 Task: Add an event with the title Webinar: Content Marketing Strategies for Lead Generation and Engagement, date '2024/03/20', time 8:00 AM to 10:00 AMand add a description: This session encourages active participation and engagement from all attendees. After each presentation, there will be a brief discussion where participants can share their observations, ask questions, and exchange tips and techniques. The collaborative environment allows for a rich learning experience, as participants can learn from one another's strengths and challenges.Select event color  Sage . Add location for the event as: 987 Royal Palace of Madrid, Spain, logged in from the account softage.5@softage.netand send the event invitation to softage.4@softage.net and softage.6@softage.net. Set a reminder for the event Every weekday(Monday to Friday)
Action: Mouse moved to (643, 119)
Screenshot: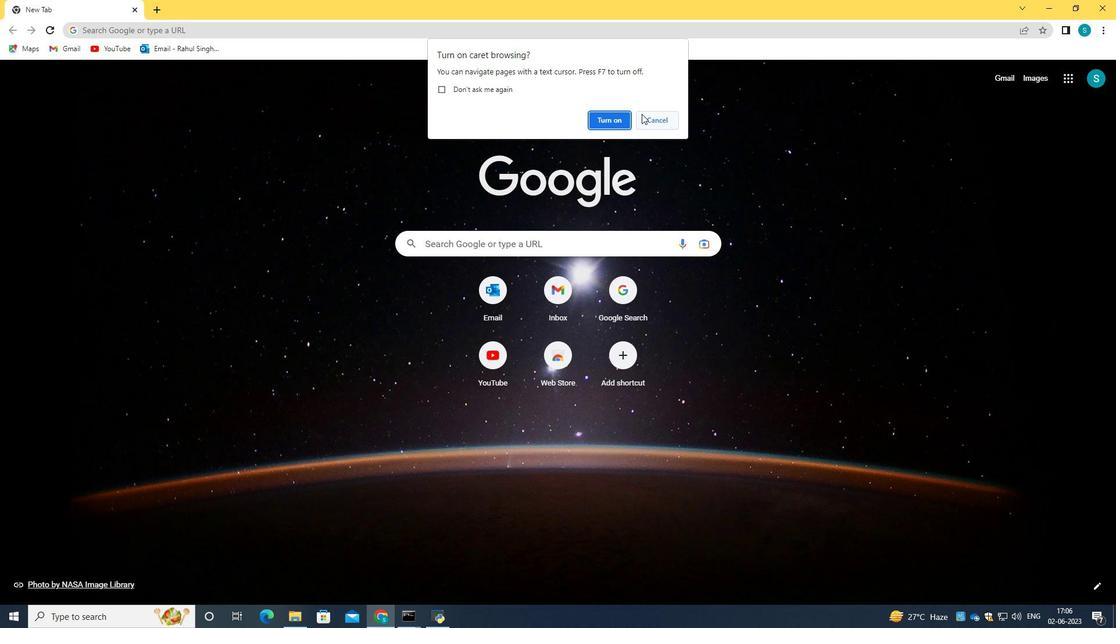 
Action: Mouse pressed left at (643, 119)
Screenshot: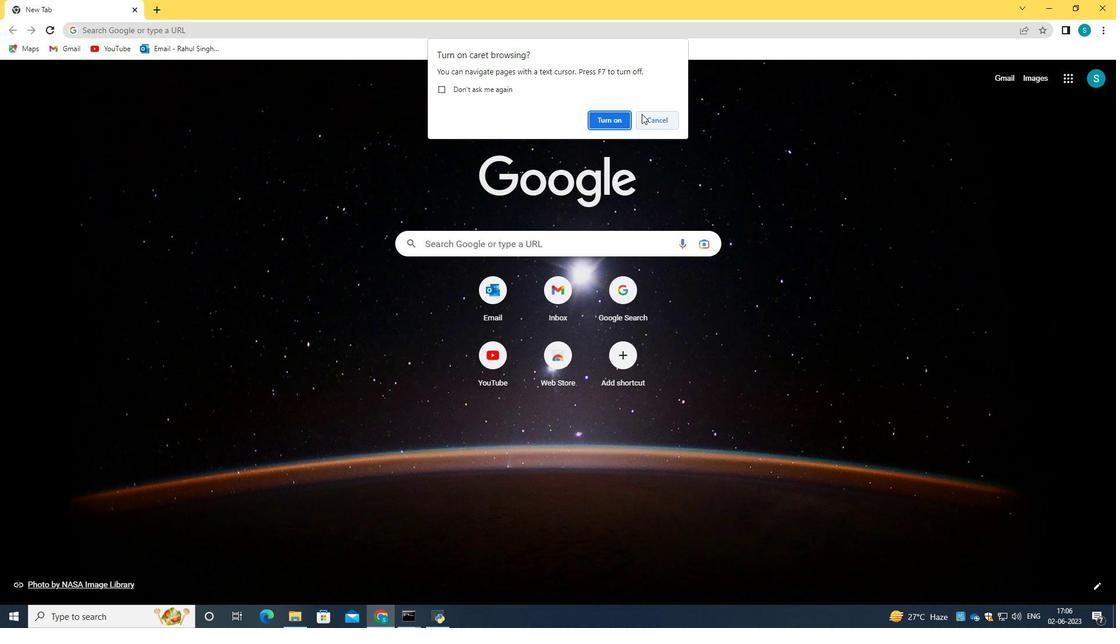 
Action: Mouse moved to (1071, 78)
Screenshot: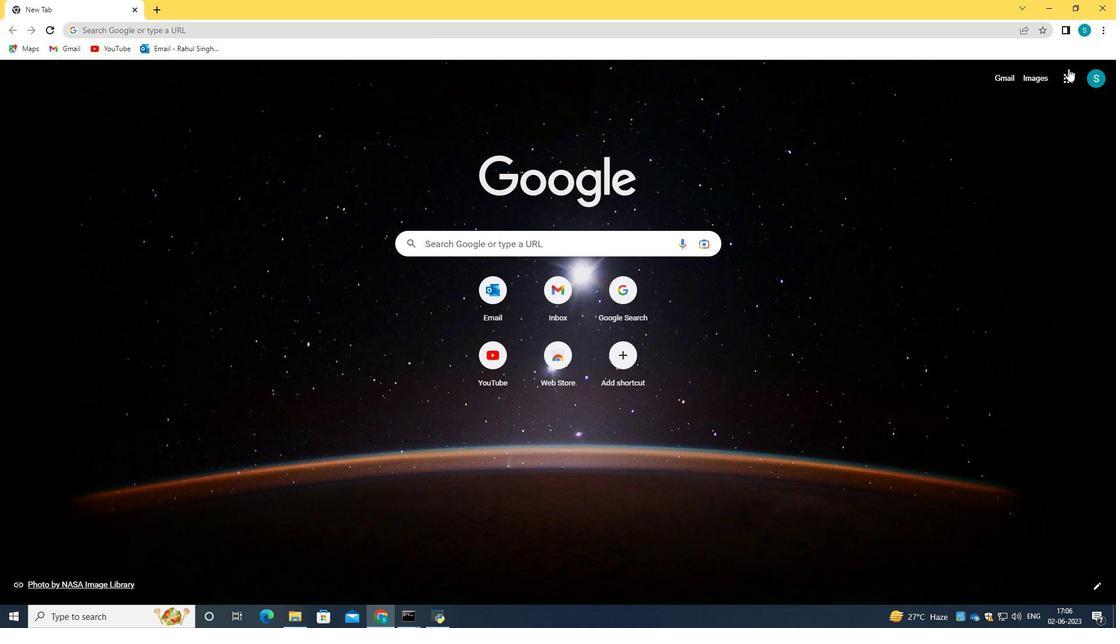 
Action: Mouse pressed left at (1071, 78)
Screenshot: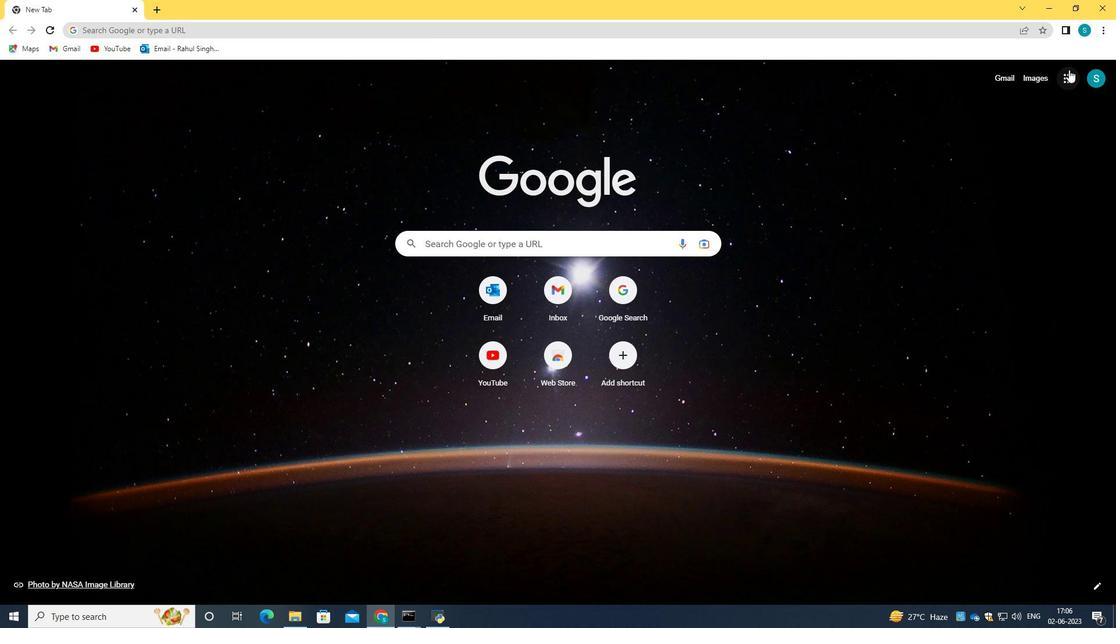 
Action: Mouse moved to (972, 229)
Screenshot: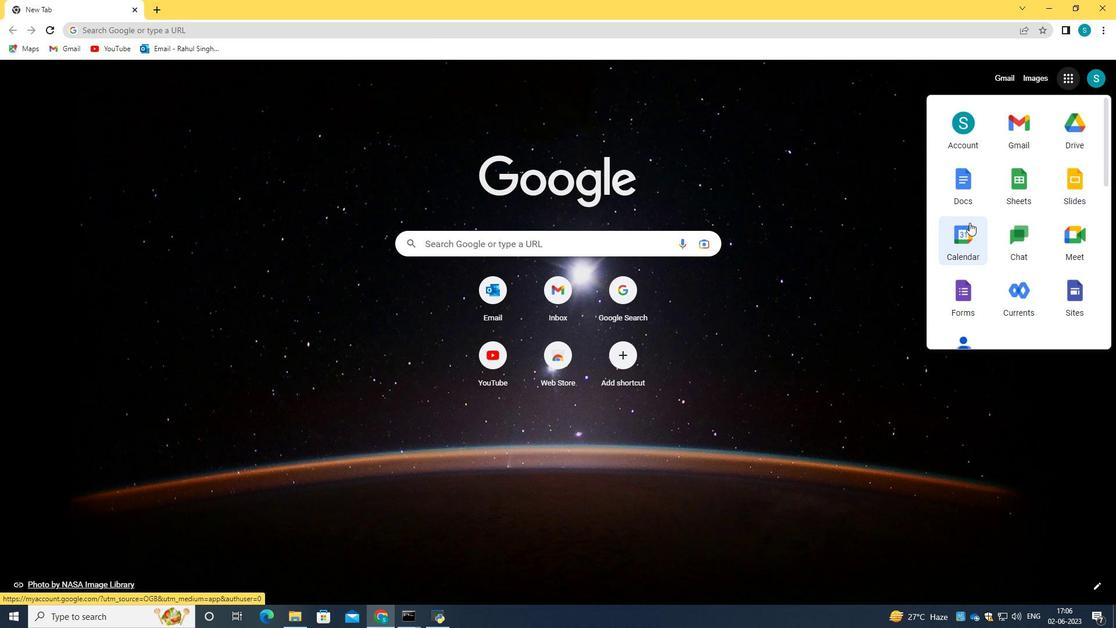 
Action: Mouse pressed left at (972, 229)
Screenshot: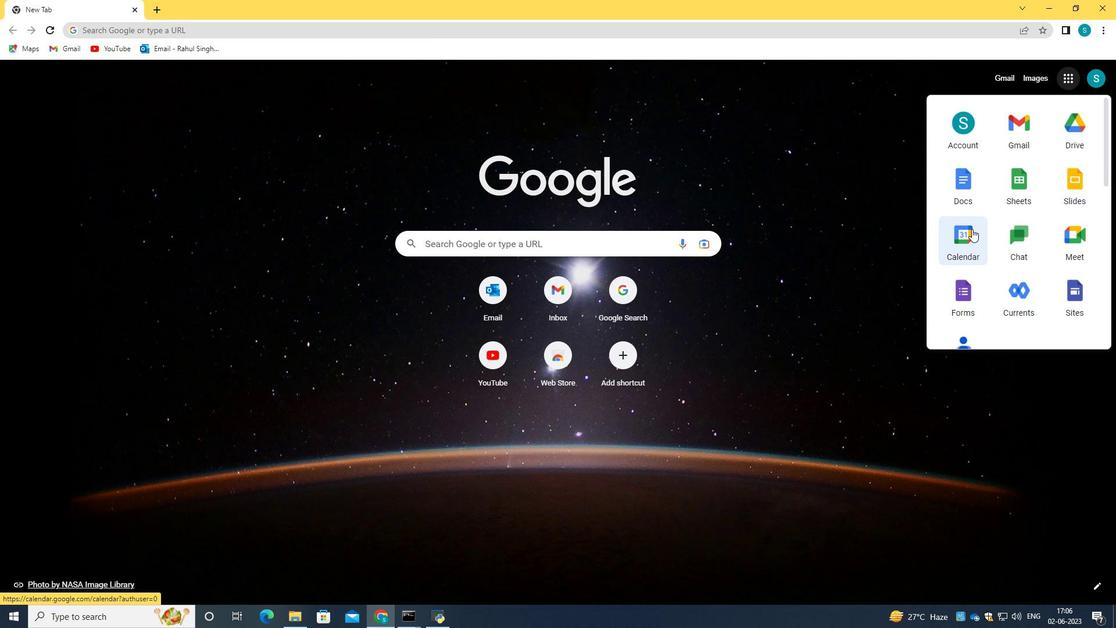 
Action: Mouse moved to (70, 123)
Screenshot: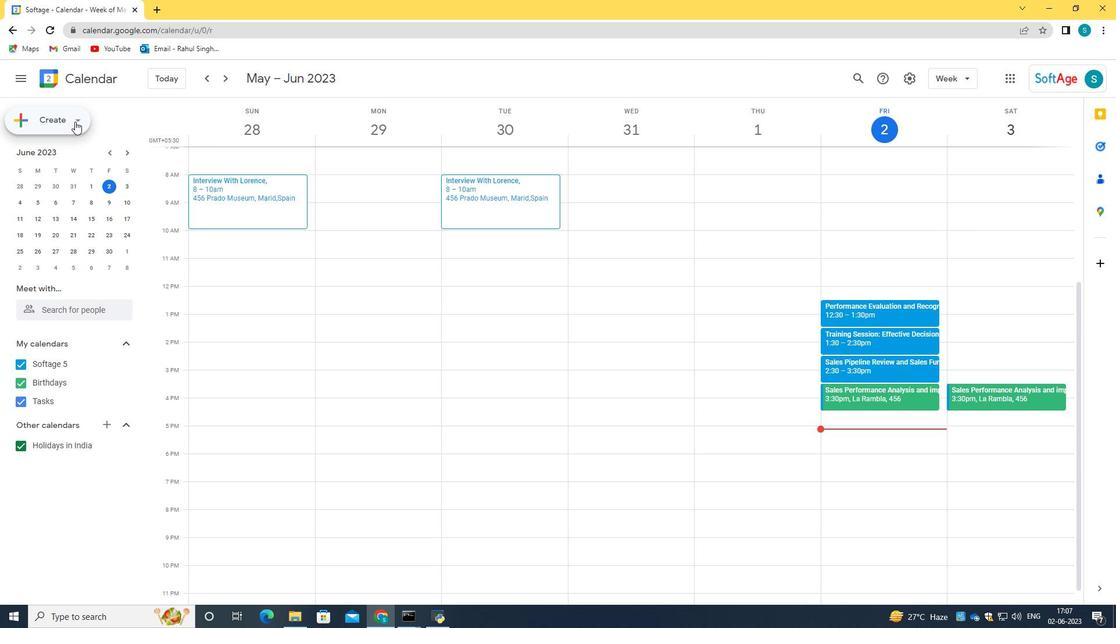 
Action: Mouse pressed left at (70, 123)
Screenshot: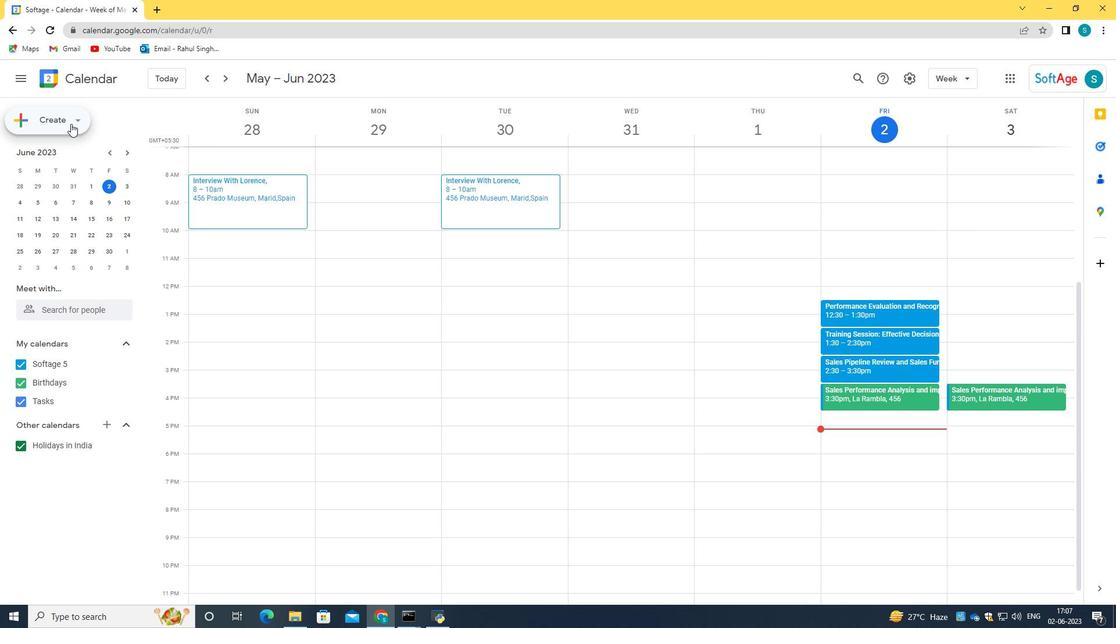 
Action: Mouse moved to (67, 154)
Screenshot: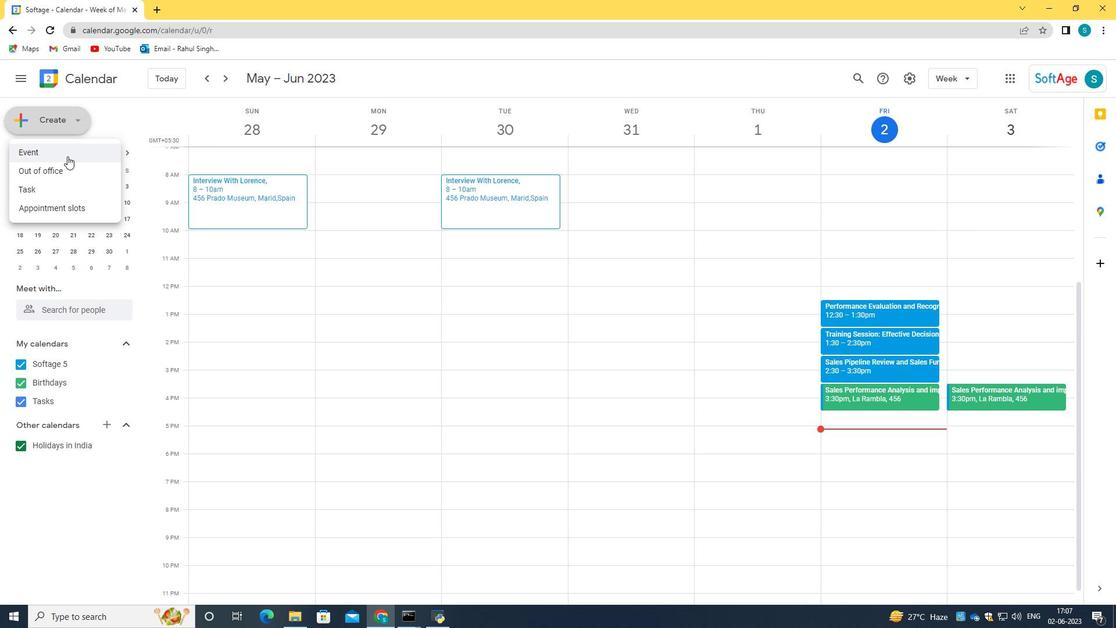 
Action: Mouse pressed left at (67, 154)
Screenshot: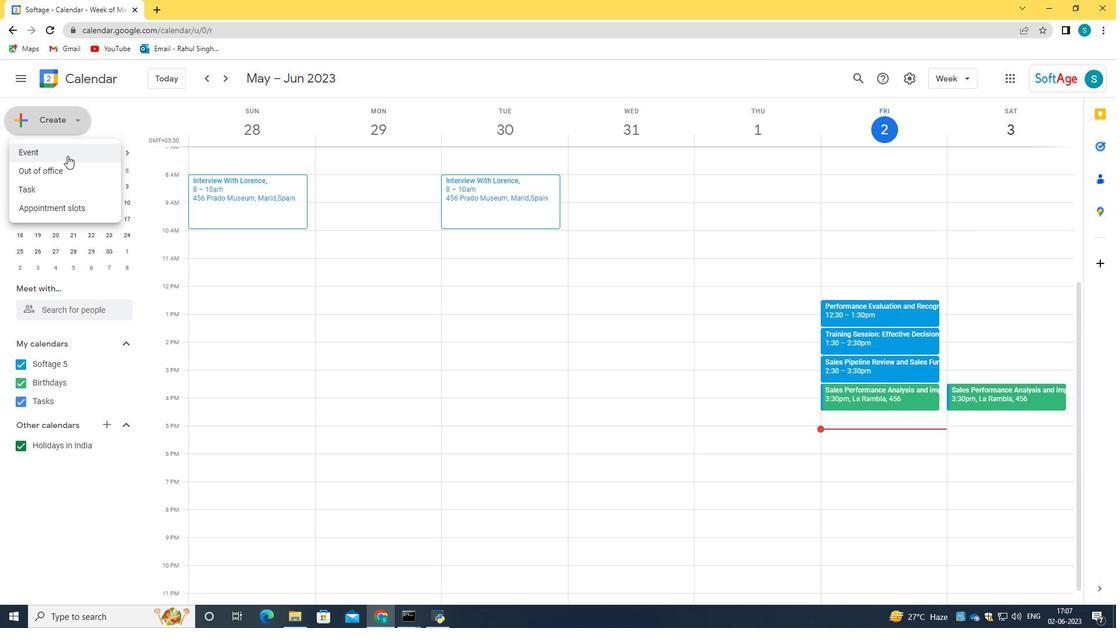 
Action: Mouse moved to (616, 220)
Screenshot: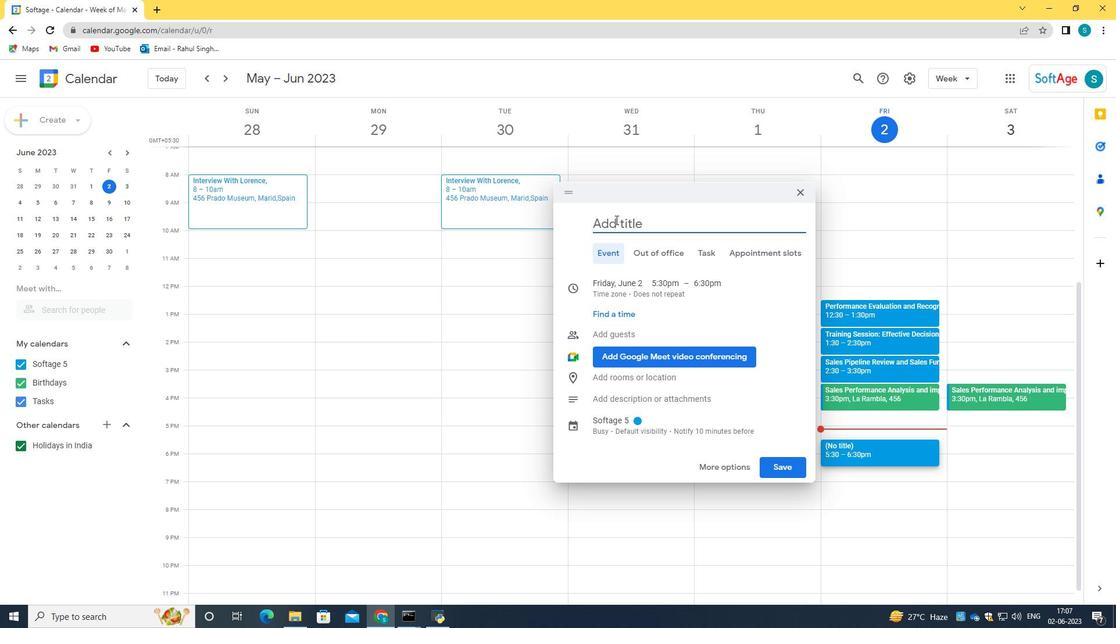 
Action: Mouse pressed left at (616, 220)
Screenshot: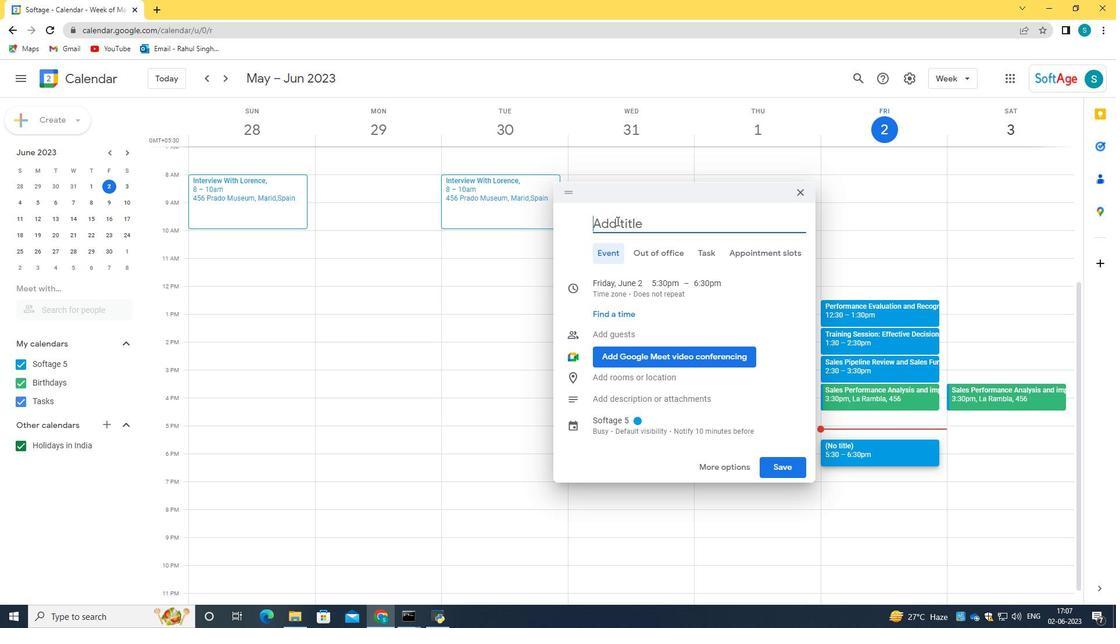 
Action: Key pressed <Key.caps_lock>W<Key.caps_lock>ebinar<Key.shift_r>:<Key.space><Key.caps_lock>C<Key.caps_lock>ontent<Key.space><Key.caps_lock>MA<Key.backspace><Key.caps_lock>at<Key.backspace>rketing<Key.space>v<Key.backspace>for<Key.backspace><Key.backspace><Key.backspace><Key.caps_lock>S<Key.caps_lock>tratgies<Key.space><Key.backspace>
Screenshot: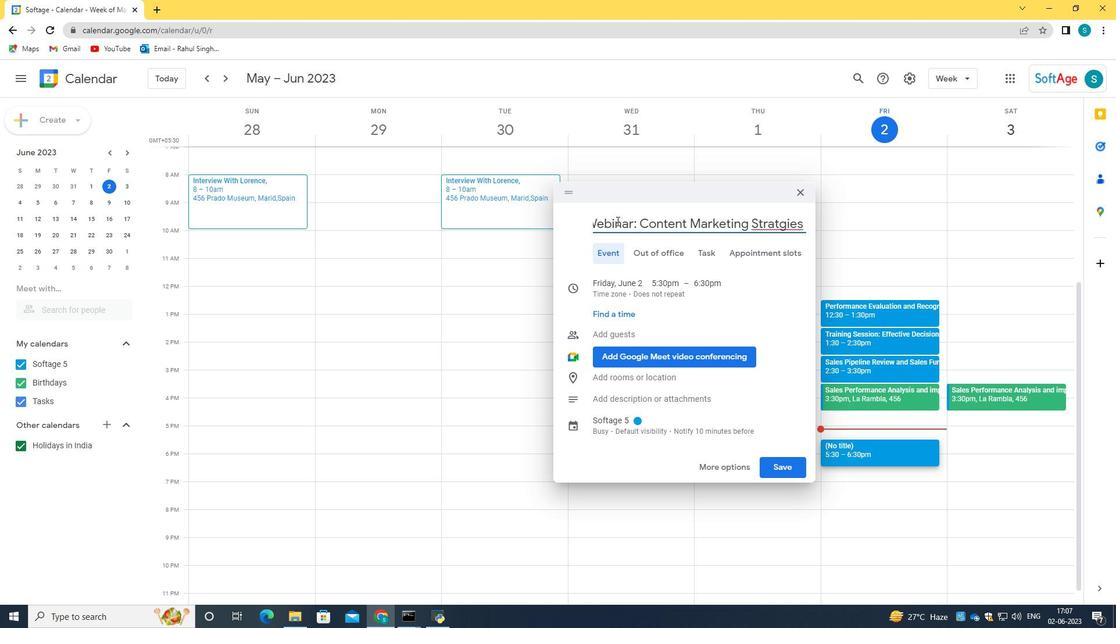
Action: Mouse scrolled (616, 220) with delta (0, 0)
Screenshot: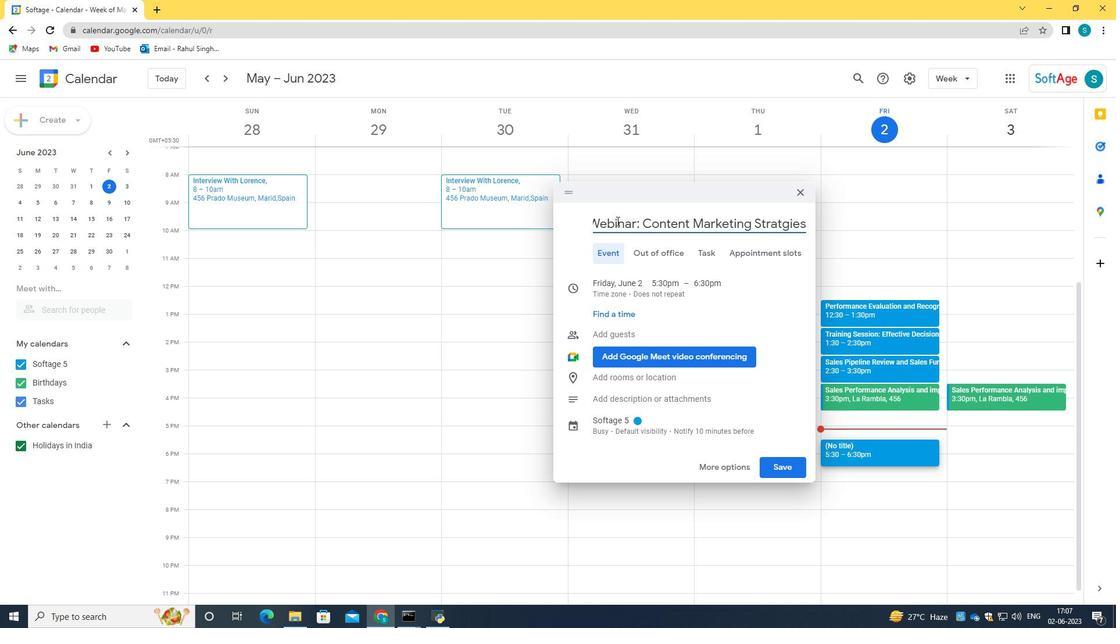 
Action: Mouse moved to (767, 223)
Screenshot: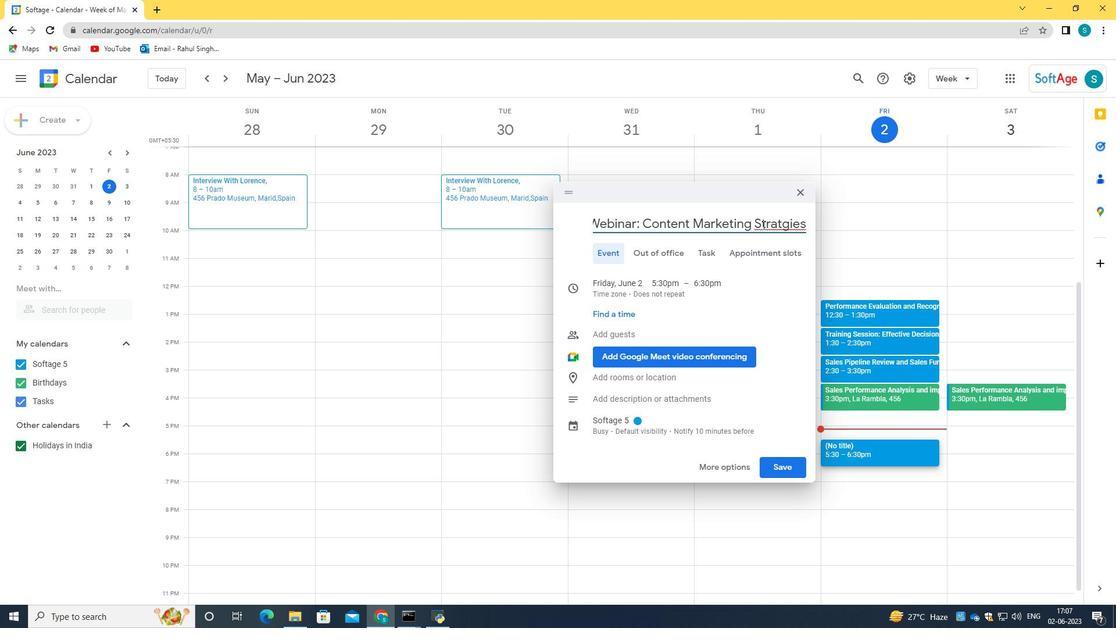 
Action: Mouse pressed right at (767, 223)
Screenshot: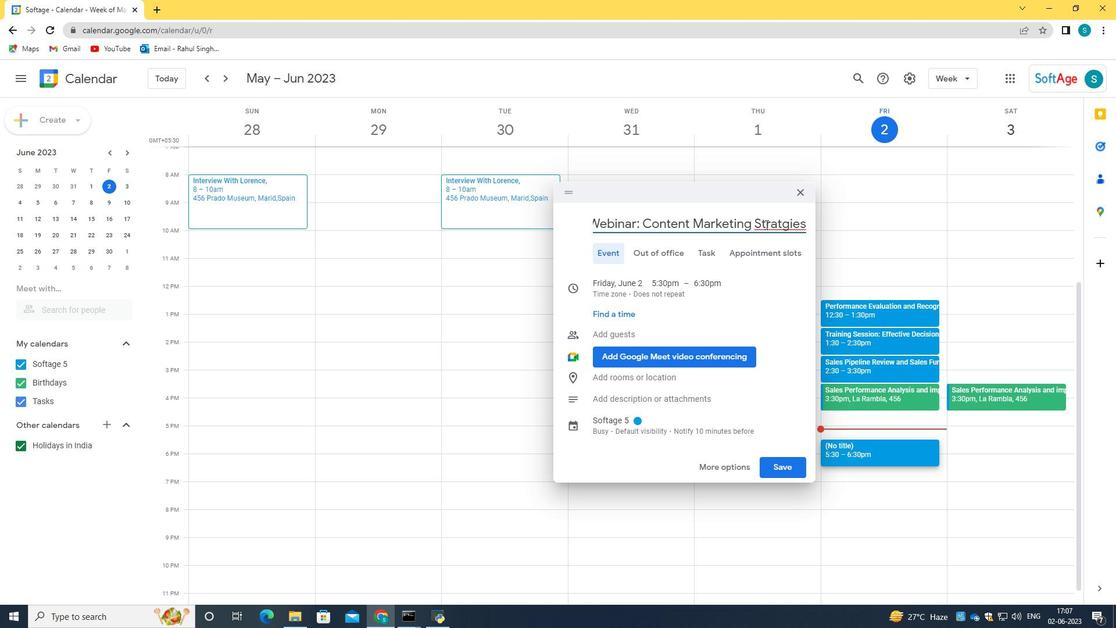
Action: Mouse moved to (791, 229)
Screenshot: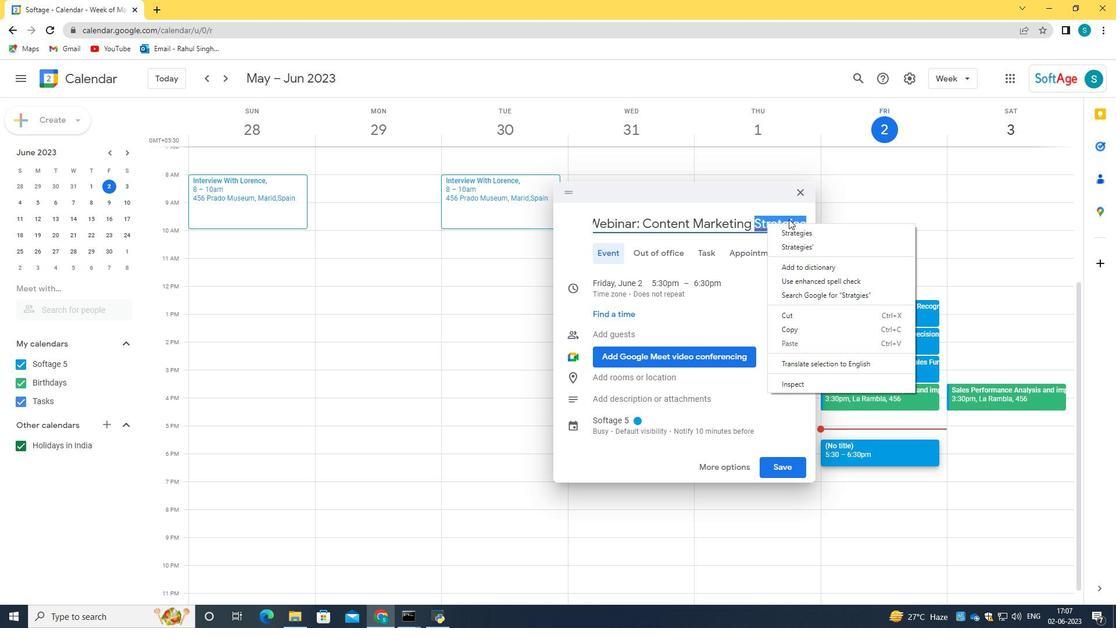 
Action: Mouse pressed left at (791, 229)
Screenshot: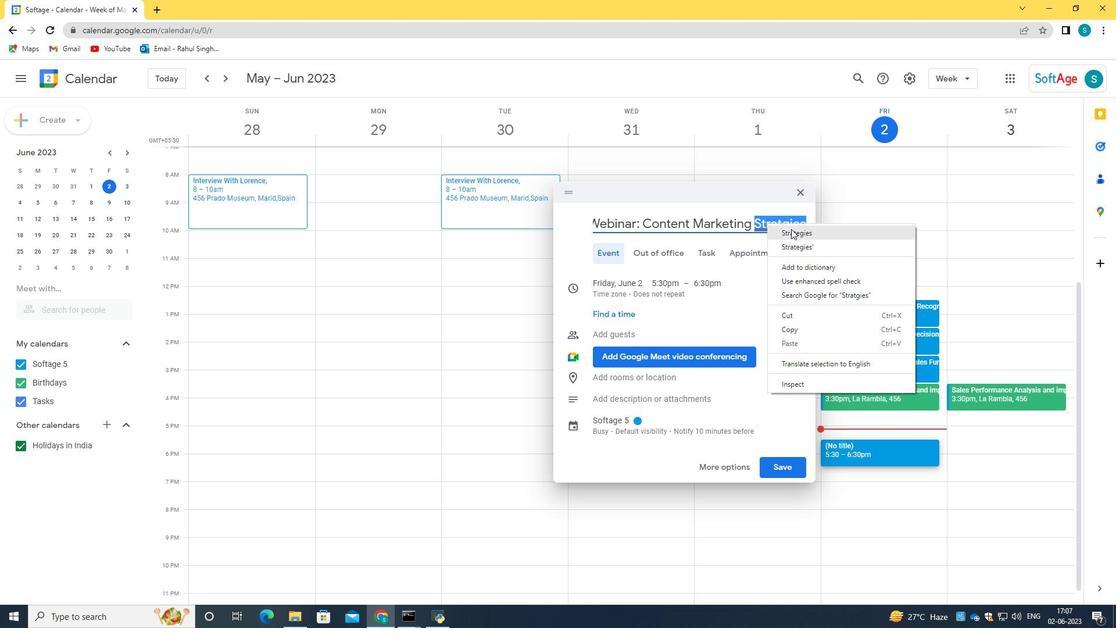 
Action: Mouse moved to (782, 231)
Screenshot: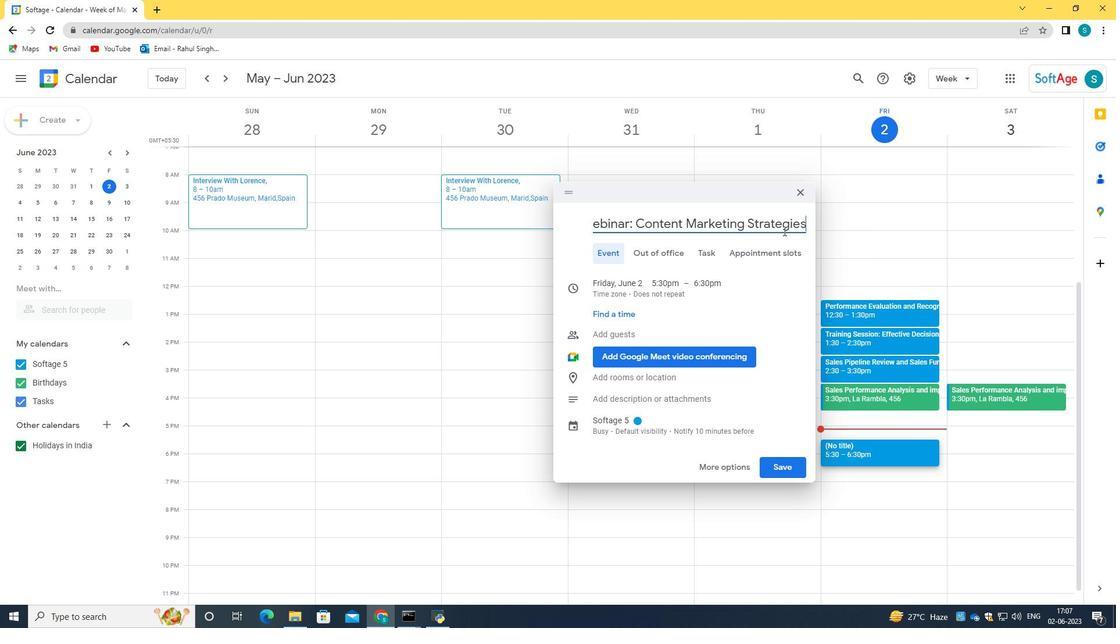 
Action: Key pressed <Key.space><Key.caps_lock>F<Key.caps_lock>or<Key.space><Key.caps_lock>L<Key.caps_lock>ead<Key.space><Key.caps_lock>G<Key.caps_lock>eneration<Key.space>and<Key.space><Key.caps_lock>E<Key.caps_lock>ngagement
Screenshot: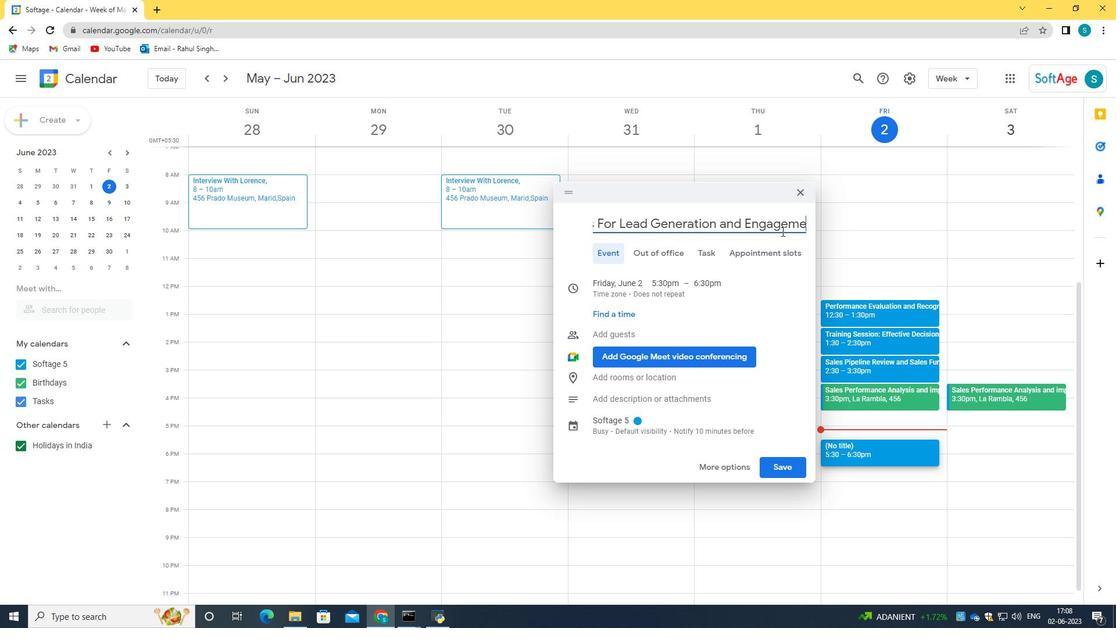 
Action: Mouse moved to (739, 464)
Screenshot: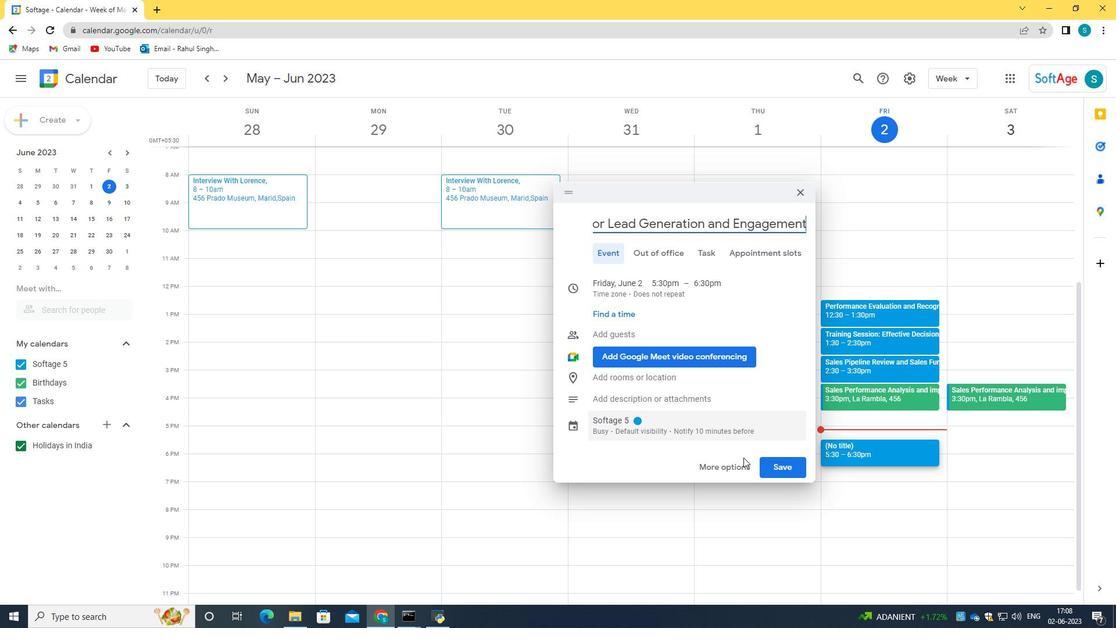 
Action: Mouse pressed left at (739, 464)
Screenshot: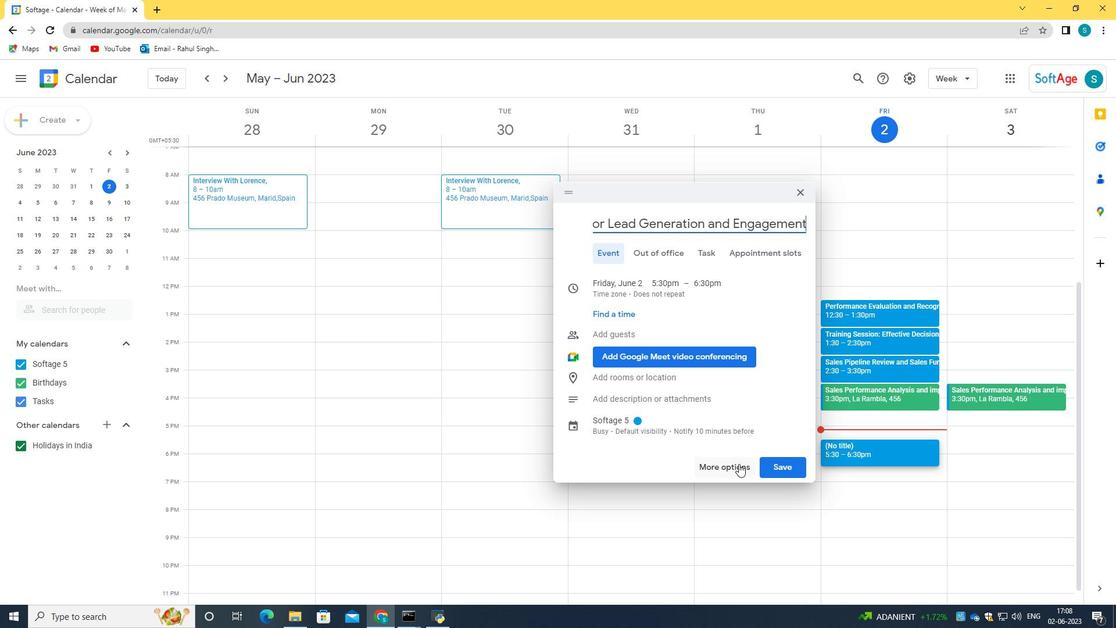
Action: Mouse moved to (75, 116)
Screenshot: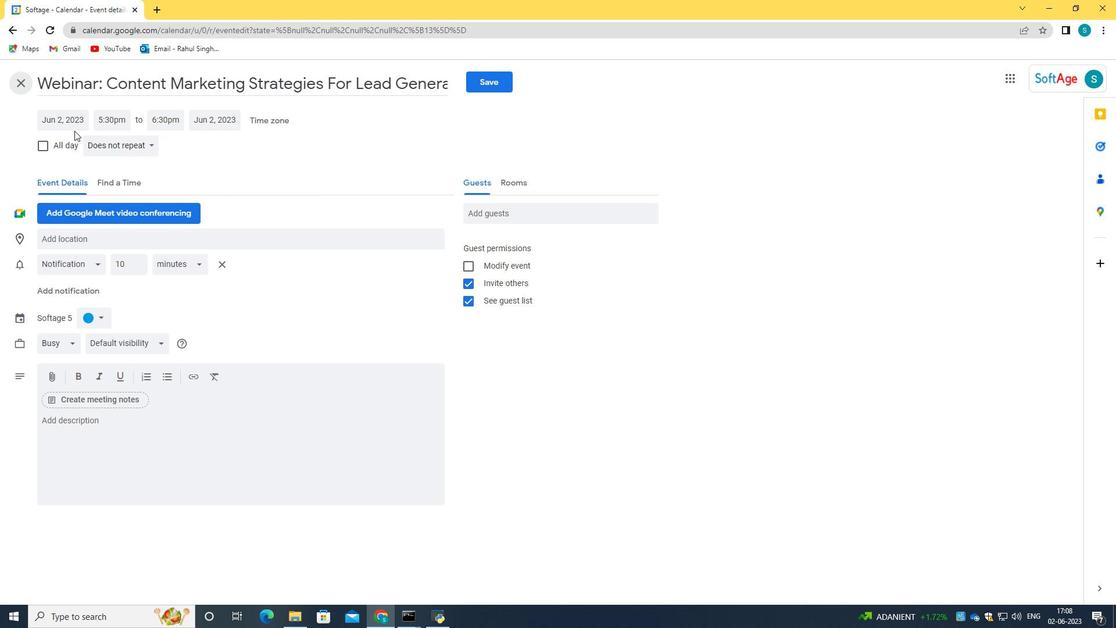 
Action: Mouse pressed left at (75, 116)
Screenshot: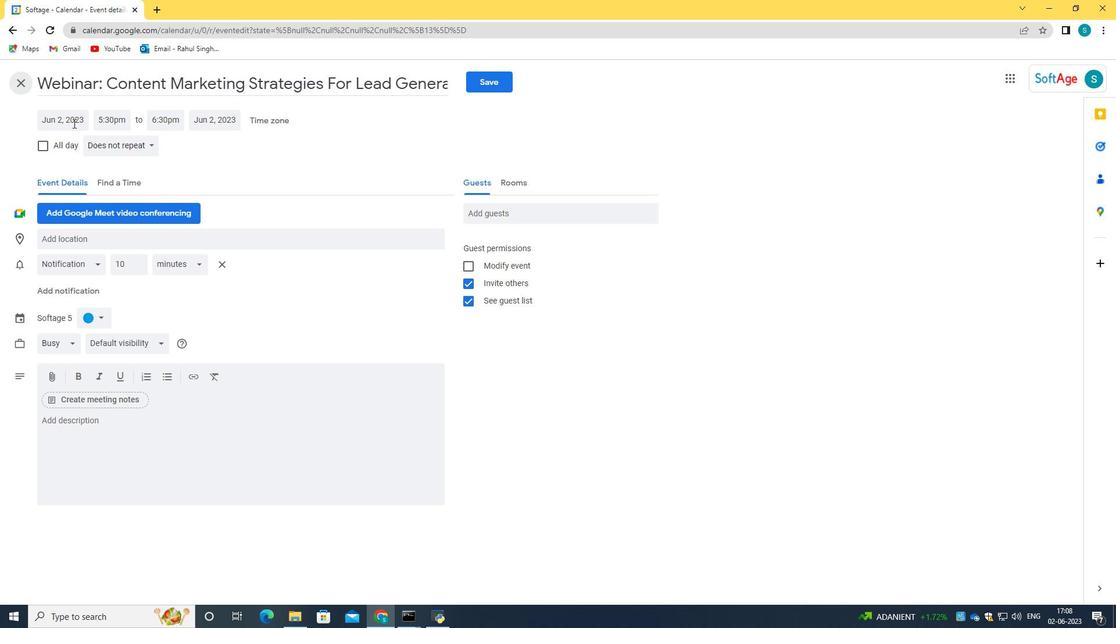 
Action: Key pressed 2024/03/20
Screenshot: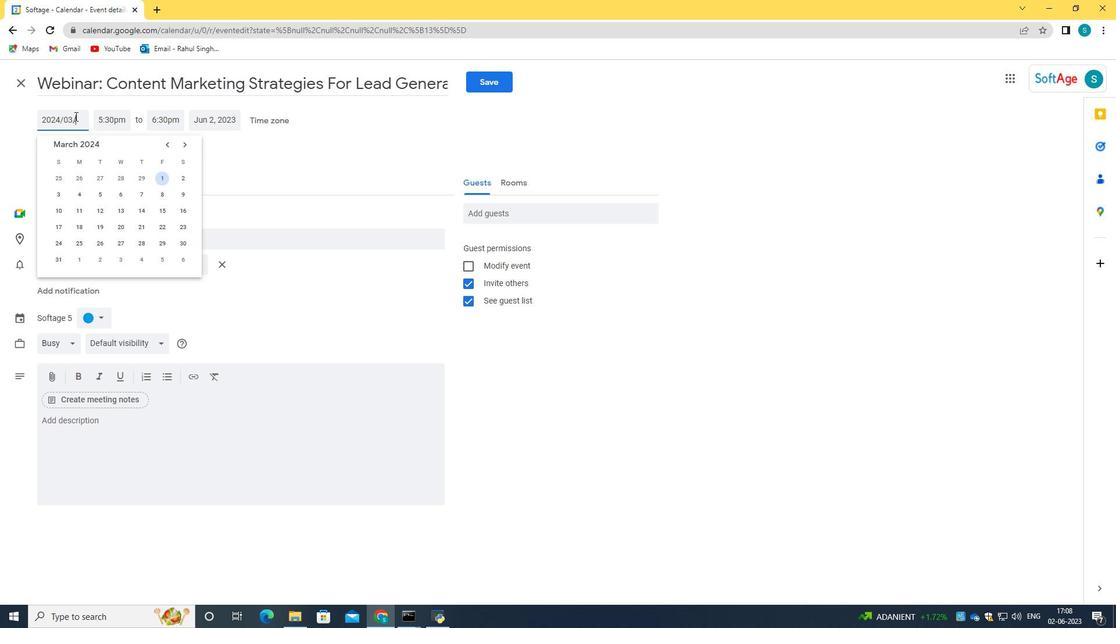 
Action: Mouse moved to (123, 225)
Screenshot: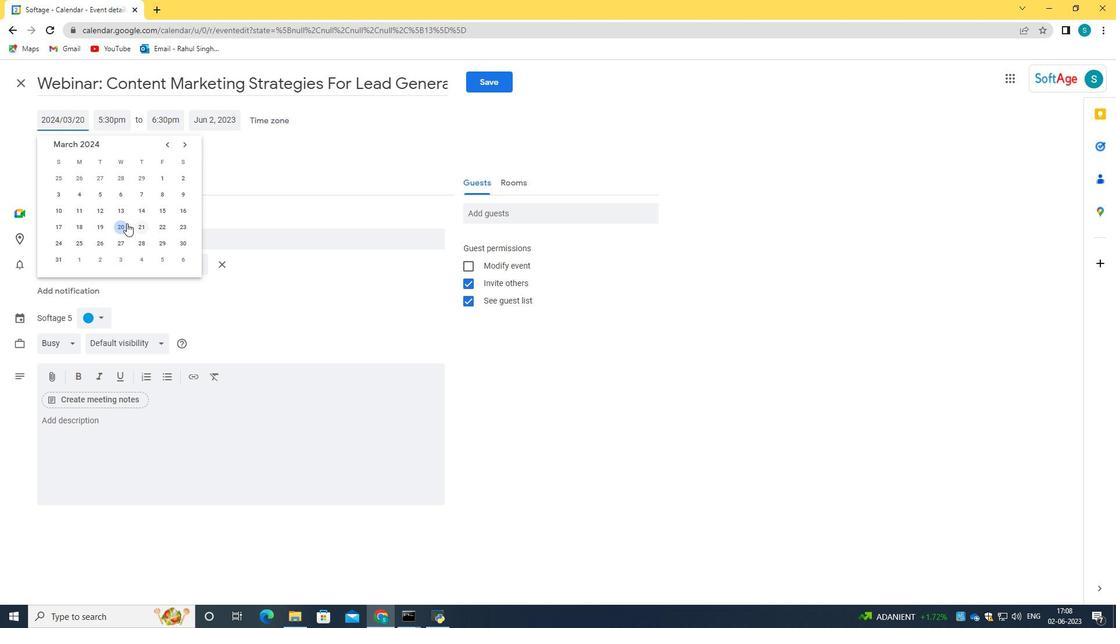 
Action: Mouse pressed left at (123, 225)
Screenshot: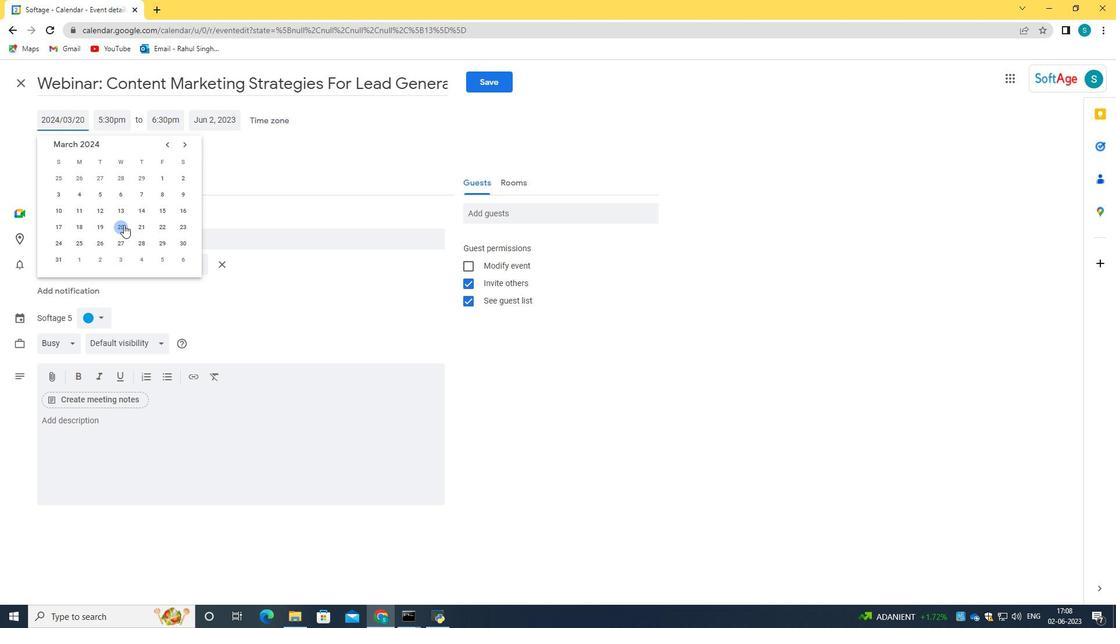 
Action: Mouse moved to (127, 115)
Screenshot: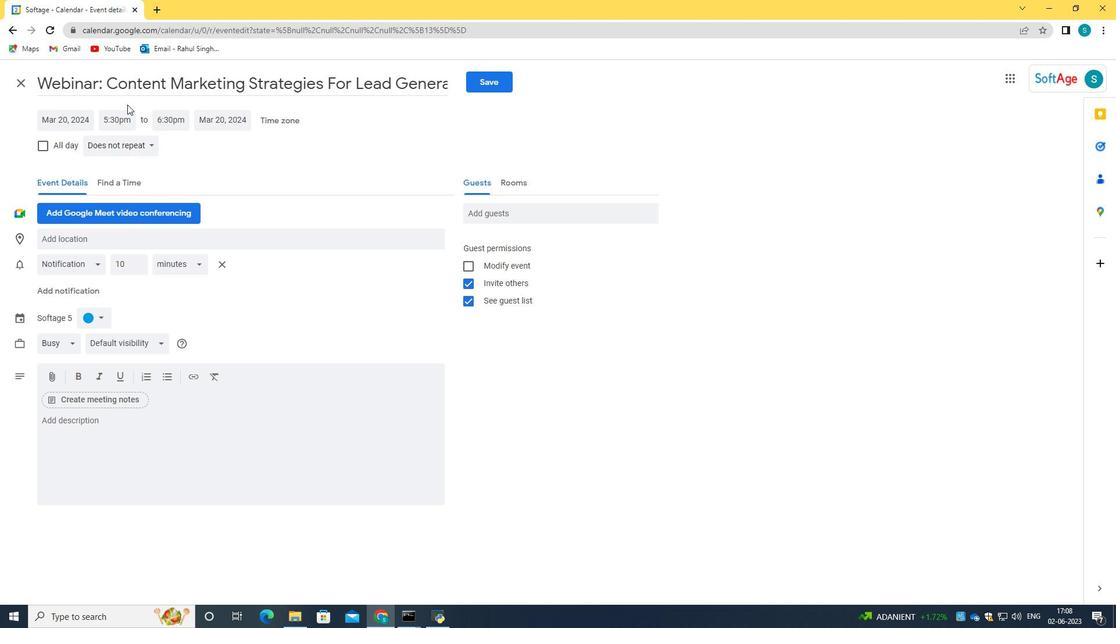 
Action: Mouse pressed left at (127, 115)
Screenshot: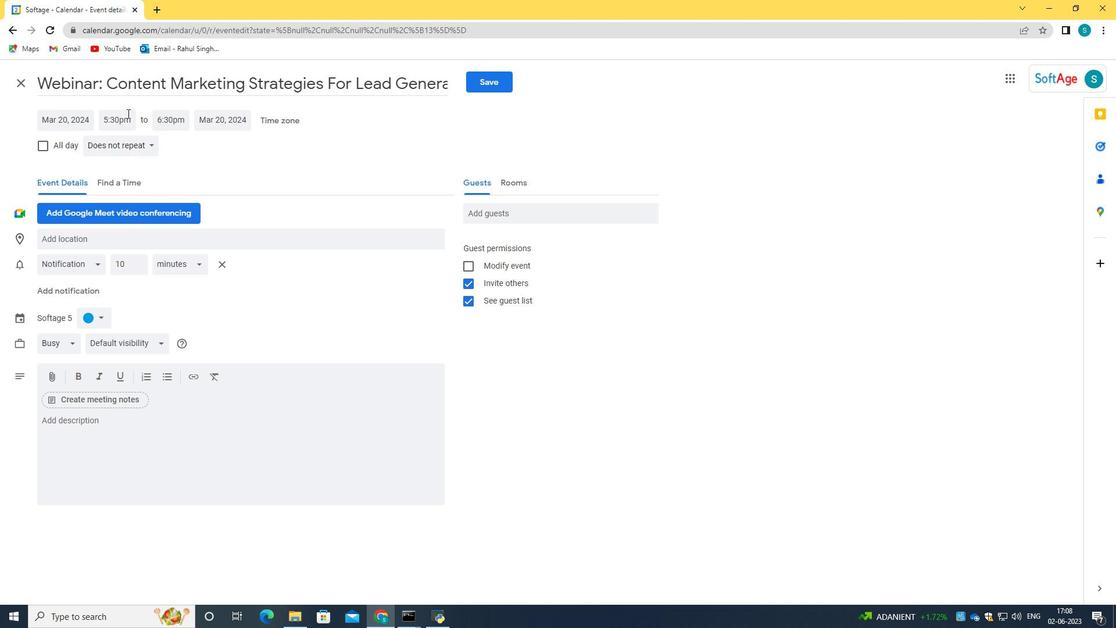 
Action: Key pressed 08<Key.shift_r>:00am<Key.tab>10<Key.shift_r>:00am<Key.enter>
Screenshot: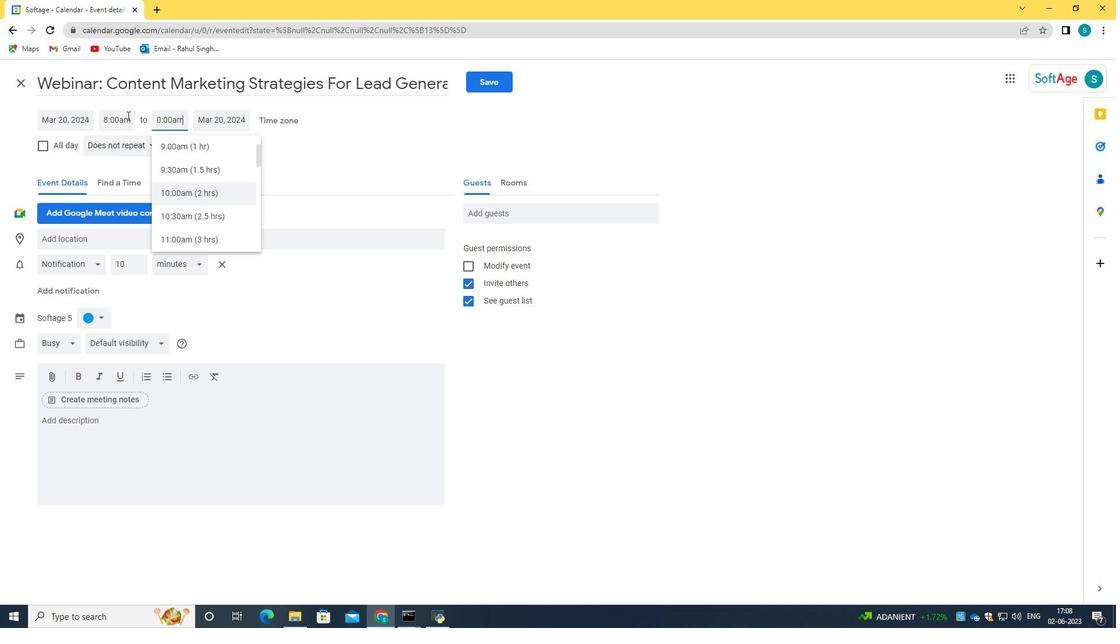 
Action: Mouse moved to (183, 440)
Screenshot: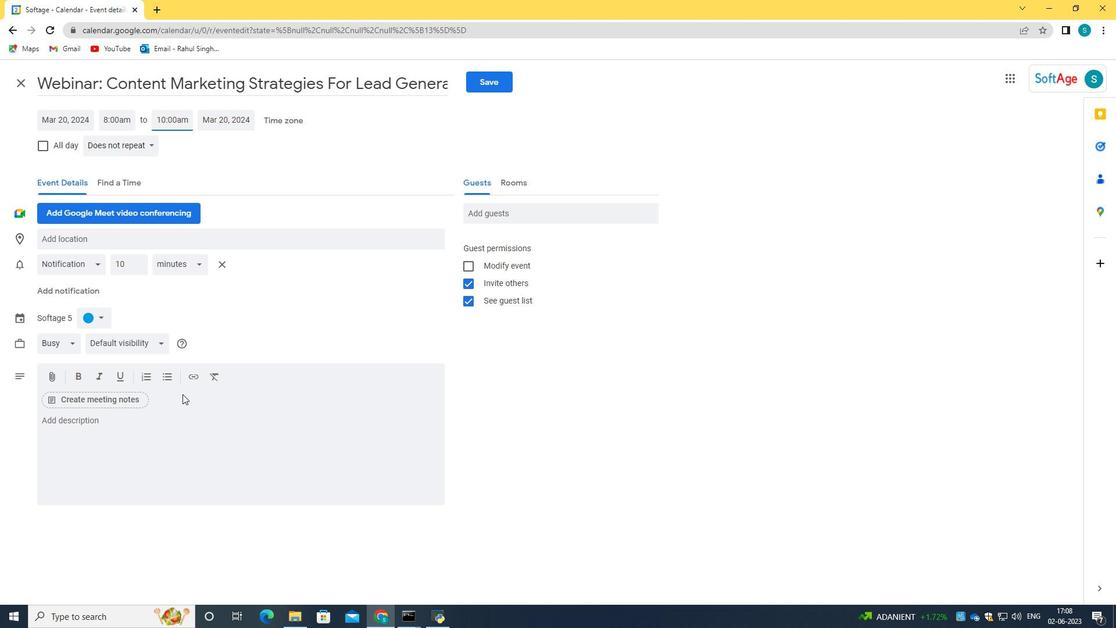 
Action: Mouse pressed left at (183, 440)
Screenshot: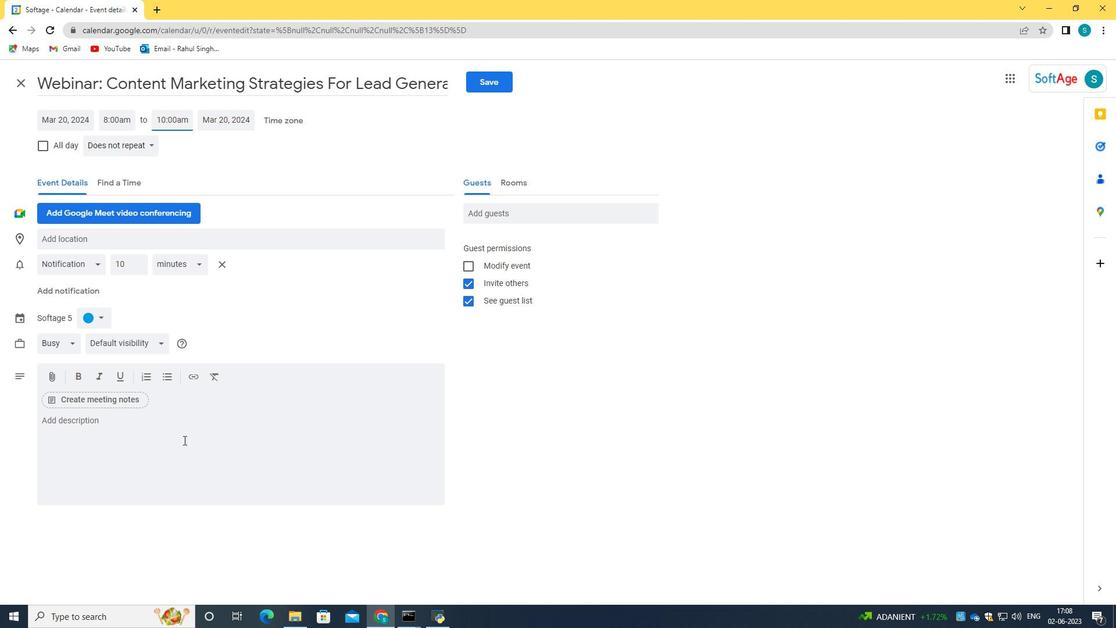 
Action: Key pressed <Key.caps_lock>T<Key.caps_lock>his<Key.space>session<Key.space>encorges<Key.space><Key.backspace><Key.backspace><Key.backspace><Key.backspace><Key.backspace>urges<Key.space><Key.backspace><Key.backspace><Key.backspace><Key.backspace><Key.backspace>rages<Key.space>active<Key.space>participation<Key.space>and<Key.space>engagement<Key.space>from<Key.space>all<Key.space>attendes<Key.backspace>es.<Key.space><Key.caps_lock>T<Key.backspace>A<Key.caps_lock>fter<Key.space>each<Key.space>presentai<Key.backspace>tains<Key.backspace><Key.backspace><Key.backspace>n<Key.backspace><Key.backspace><Key.backspace><Key.backspace><Key.backspace><Key.backspace><Key.backspace>entations=<Key.backspace><Key.backspace>,<Key.space>there<Key.space>will<Key.space>be<Key.space>a<Key.space>bried<Key.backspace>f<Key.space>discussion<Key.space>where<Key.space>where<Key.space>participants<Key.space>can<Key.space>share<Key.space>their<Key.space>on<Key.backspace>bservations,<Key.space>ask<Key.space>questions,<Key.space>and<Key.space>exchange<Key.space>tips<Key.space>and<Key.space>techniques.<Key.space><Key.caps_lock>T<Key.caps_lock>he<Key.space>collaborative<Key.space>environment<Key.space>alo<Key.backspace>lows<Key.space>for<Key.space>a<Key.space>rich<Key.space>learning<Key.space>experience,<Key.space>as<Key.space>participants<Key.space>can<Key.space>learn<Key.space>from<Key.space>on<Key.space>antother<Key.space><Key.backspace>'s<Key.space><Key.backspace><Key.backspace><Key.backspace>'s<Key.space><Key.backspace><Key.backspace><Key.backspace><Key.backspace><Key.backspace><Key.backspace><Key.backspace><Key.backspace>hor's<Key.space><Key.space><Key.backspace>strengths<Key.space>and<Key.space>cha<Key.backspace><Key.backspace><Key.backspace><Key.backspace><Key.backspace><Key.backspace><Key.backspace><Key.backspace><Key.backspace><Key.backspace><Key.backspace><Key.backspace><Key.backspace><Key.backspace><Key.backspace><Key.backspace><Key.backspace><Key.backspace><Key.backspace><Key.backspace><Key.backspace><Key.backspace><Key.backspace><Key.backspace>others<Key.space><Key.backspace><Key.backspace>'s<Key.space>strengths<Key.space>and<Key.space>challenges.
Screenshot: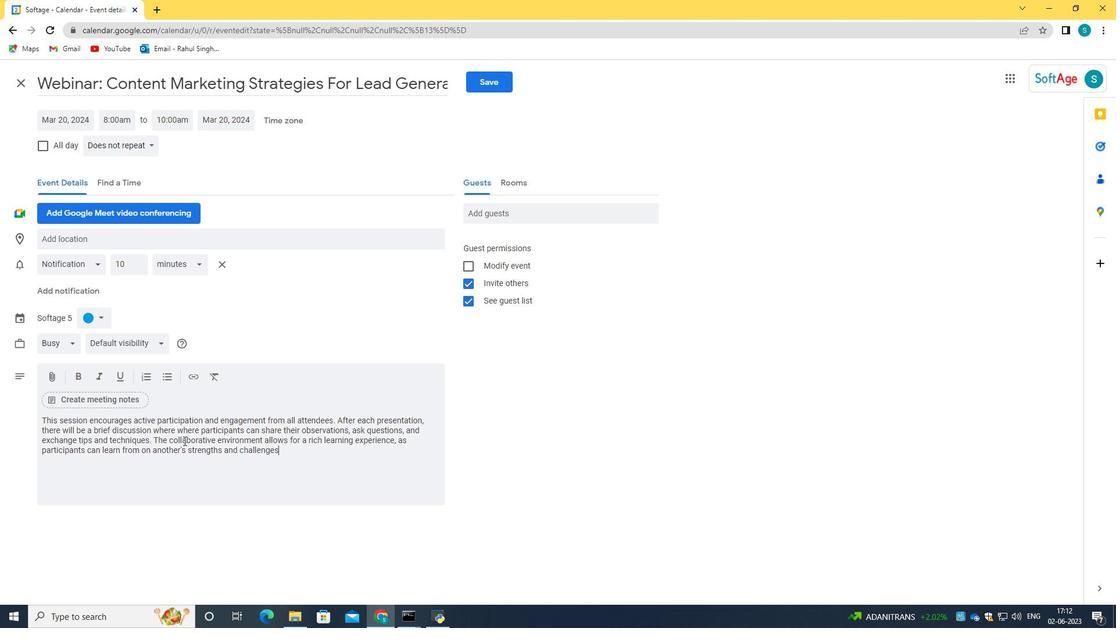 
Action: Mouse moved to (102, 315)
Screenshot: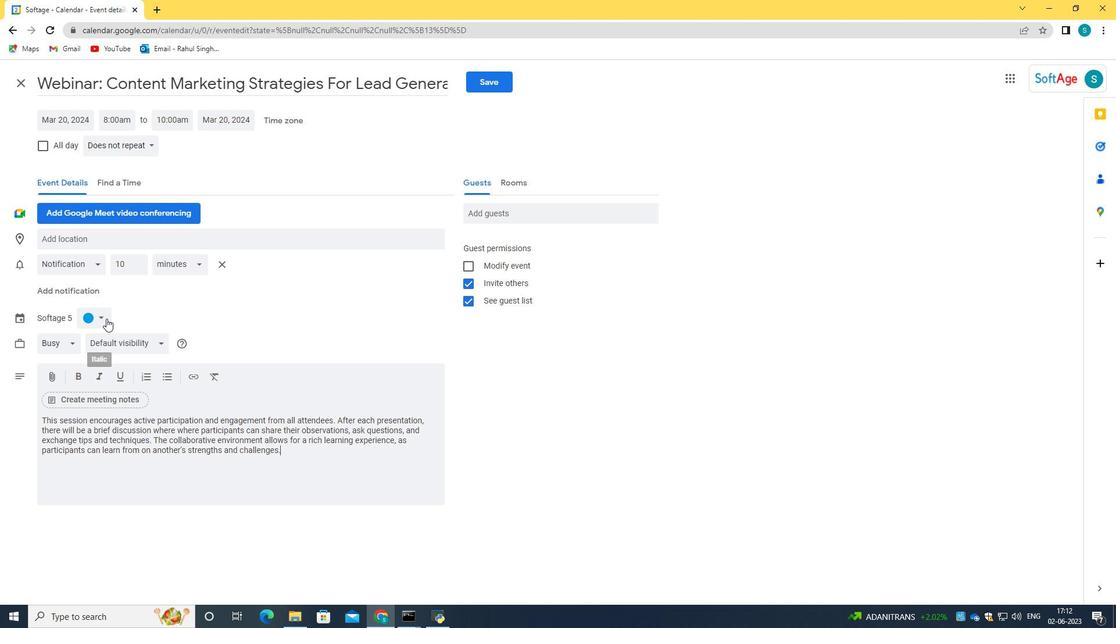 
Action: Mouse pressed left at (102, 315)
Screenshot: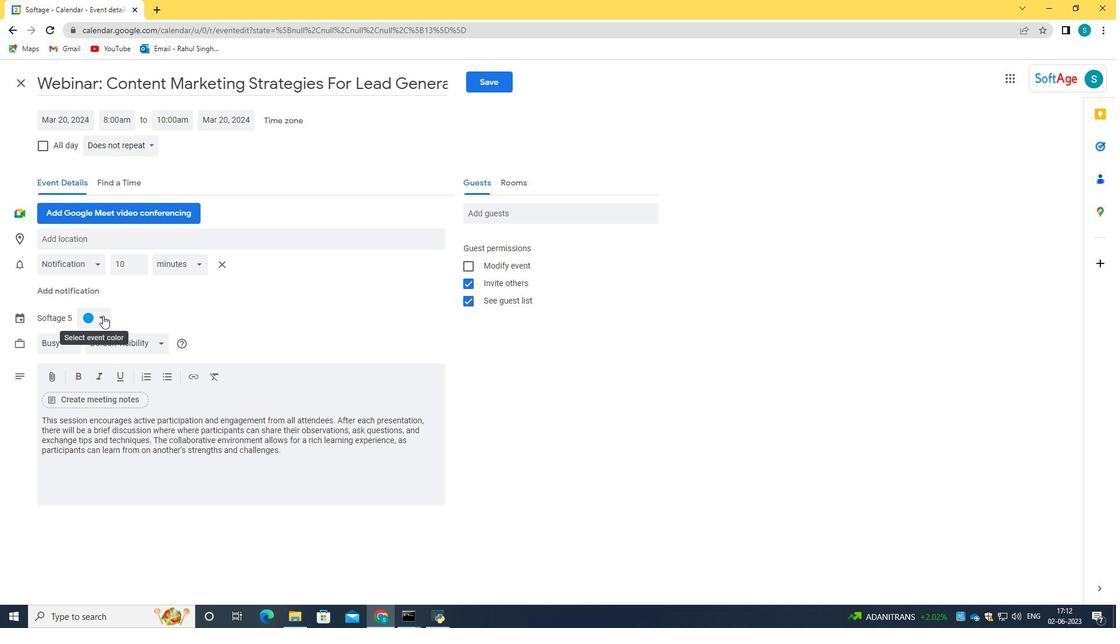 
Action: Mouse moved to (89, 346)
Screenshot: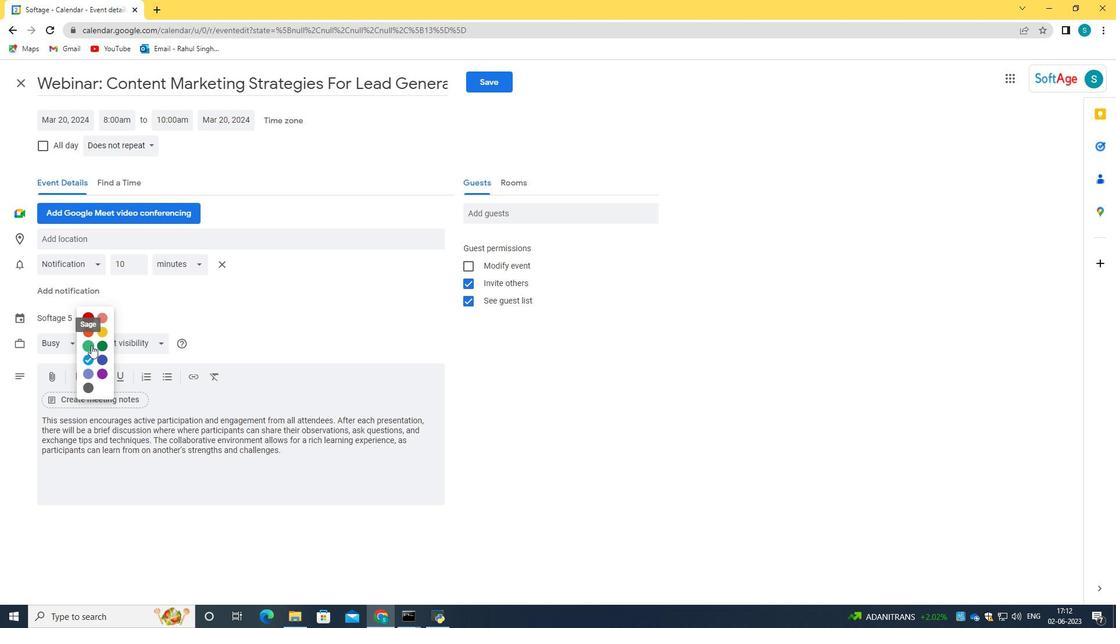 
Action: Mouse pressed left at (89, 346)
Screenshot: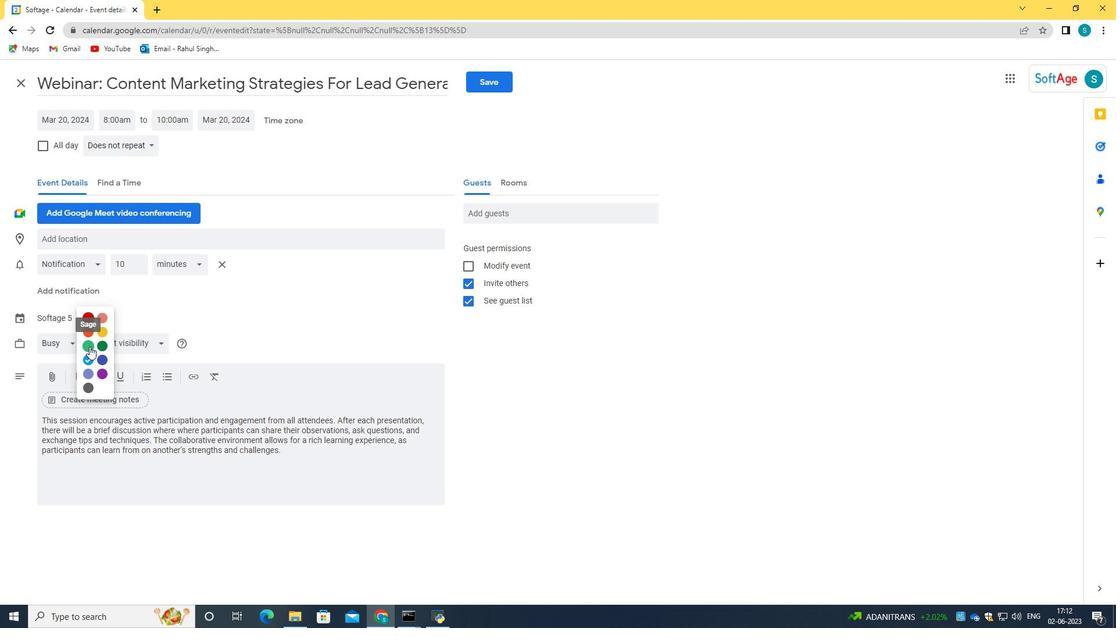 
Action: Mouse moved to (122, 234)
Screenshot: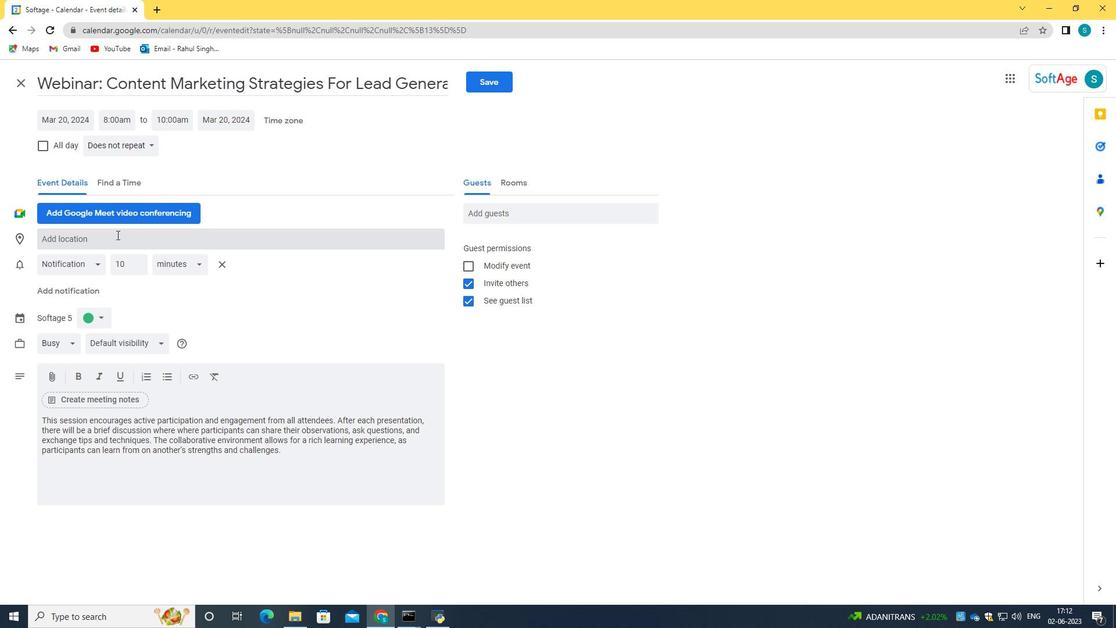 
Action: Mouse pressed left at (122, 234)
Screenshot: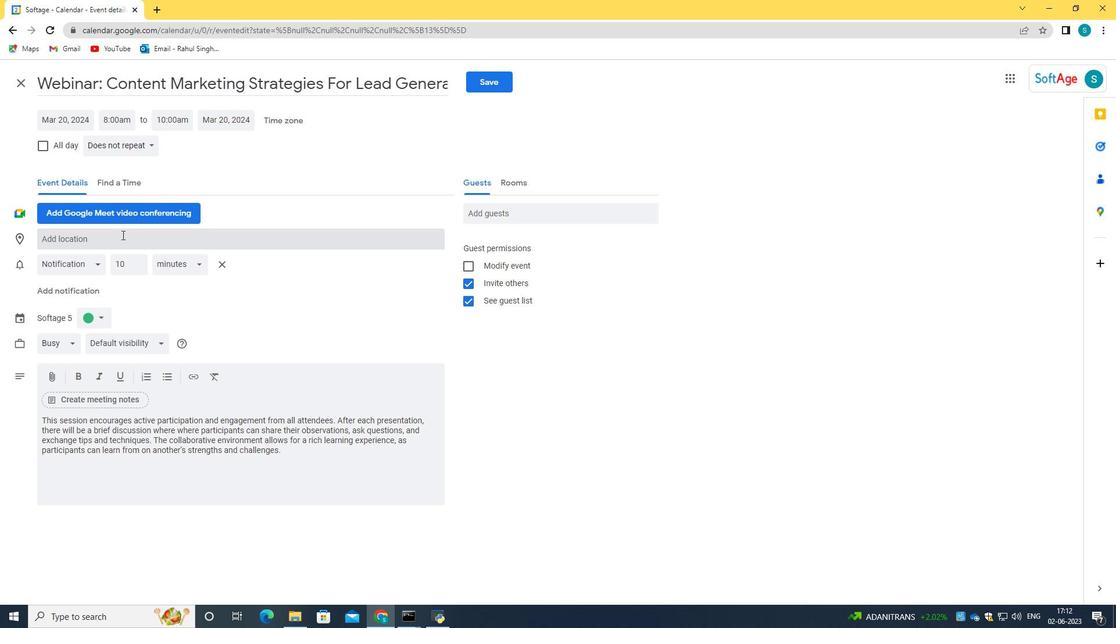 
Action: Key pressed <Key.caps_lock>987<Key.caps_lock><Key.caps_lock><Key.space><Key.caps_lock><Key.caps_lock>R<Key.caps_lock>oyal<Key.space><Key.caps_lock>P<Key.caps_lock>alace<Key.space>of<Key.space><Key.caps_lock>M<Key.caps_lock>adrid,<Key.space><Key.caps_lock>S<Key.caps_lock>p
Screenshot: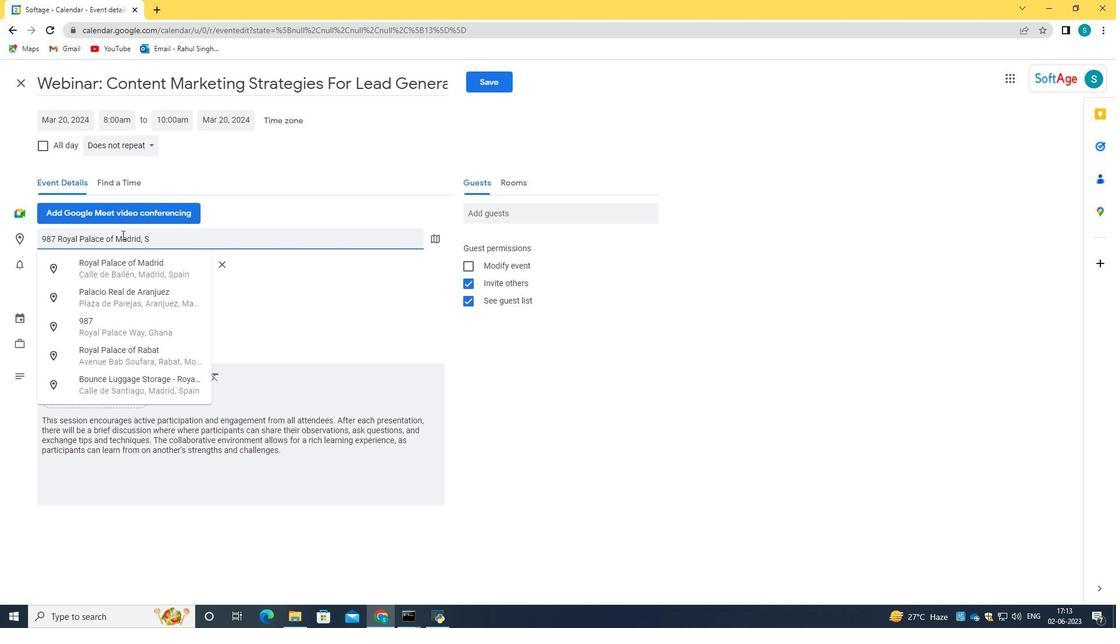 
Action: Mouse moved to (157, 241)
Screenshot: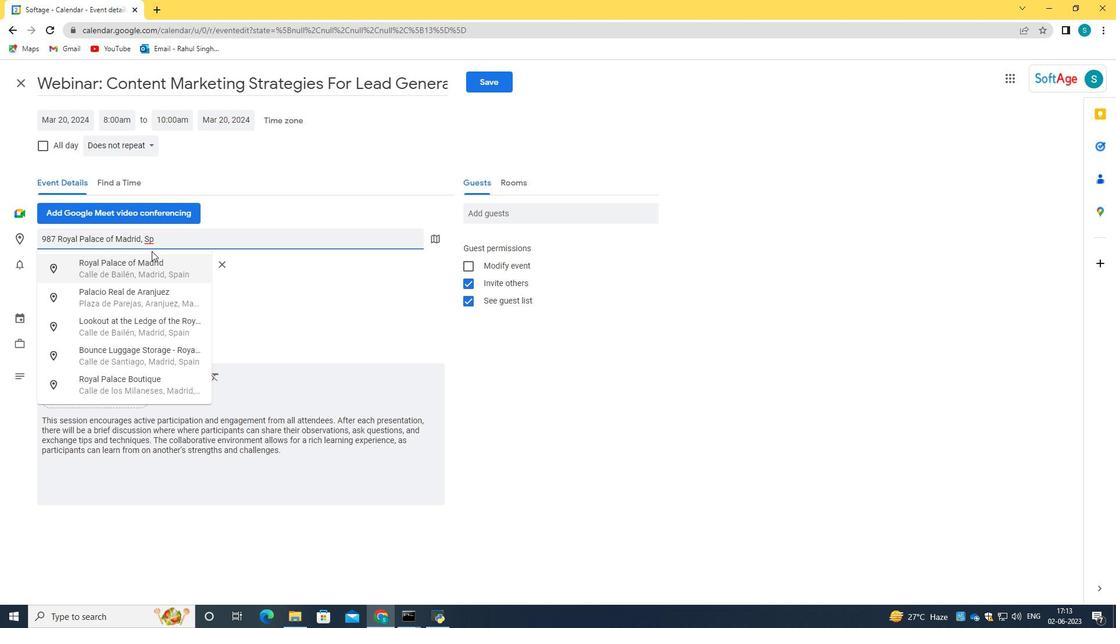 
Action: Key pressed ain<Key.space><Key.enter>
Screenshot: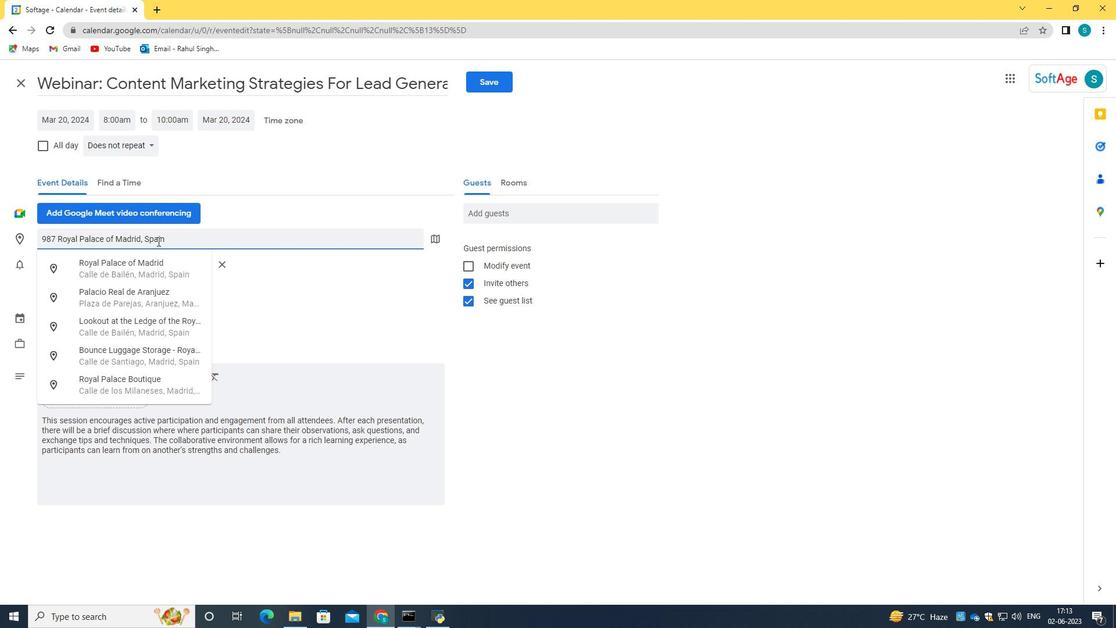 
Action: Mouse moved to (539, 216)
Screenshot: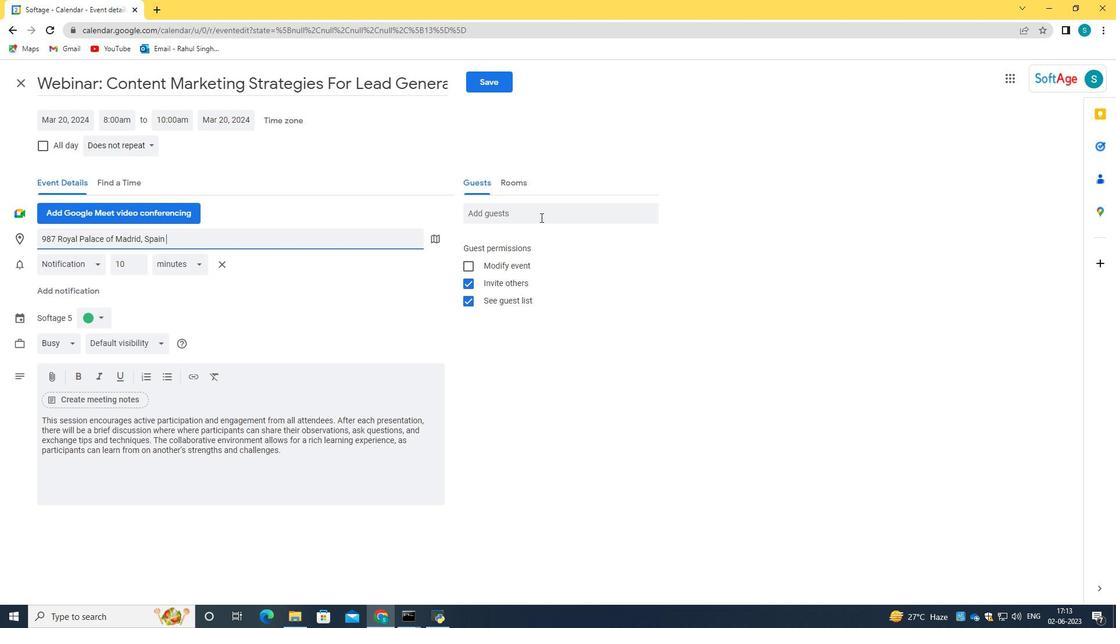 
Action: Mouse pressed left at (539, 216)
Screenshot: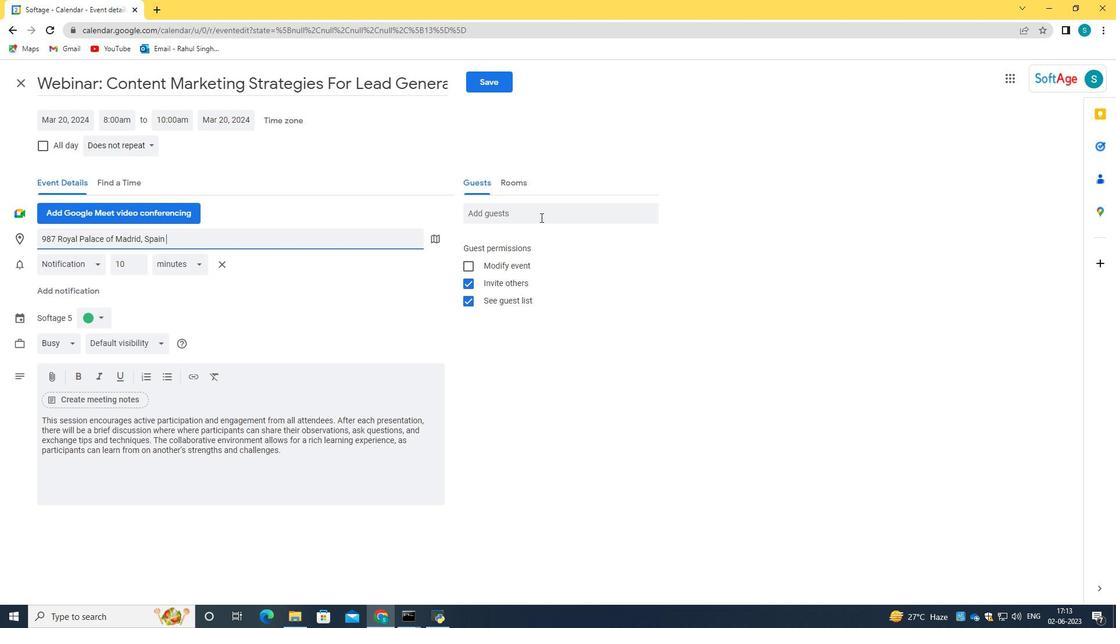 
Action: Key pressed softage.4<Key.shift>@softage.net
Screenshot: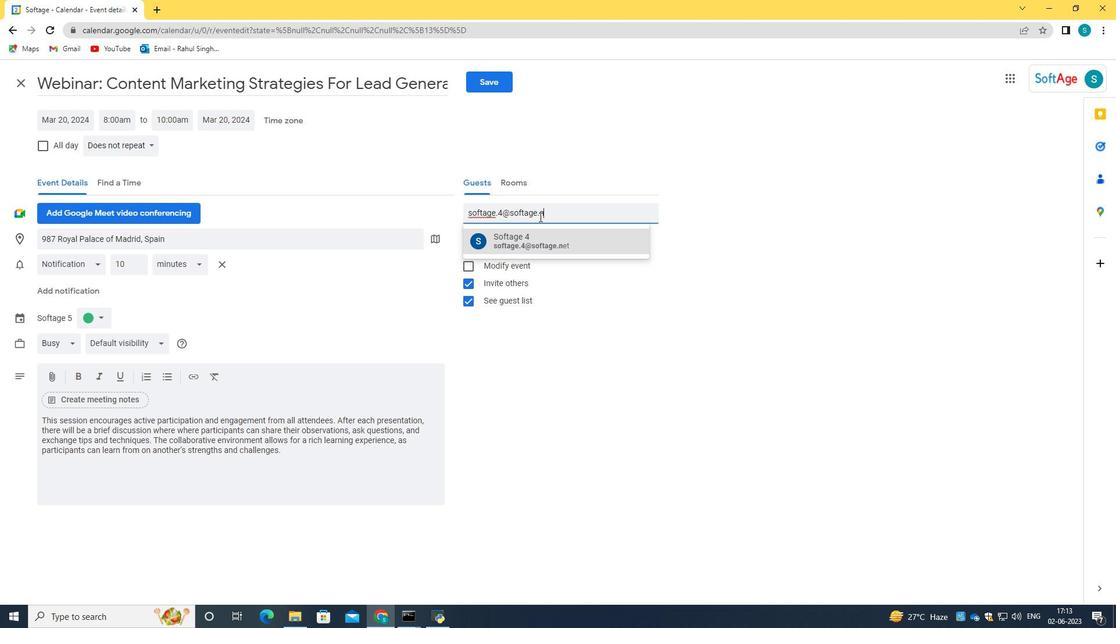
Action: Mouse moved to (538, 241)
Screenshot: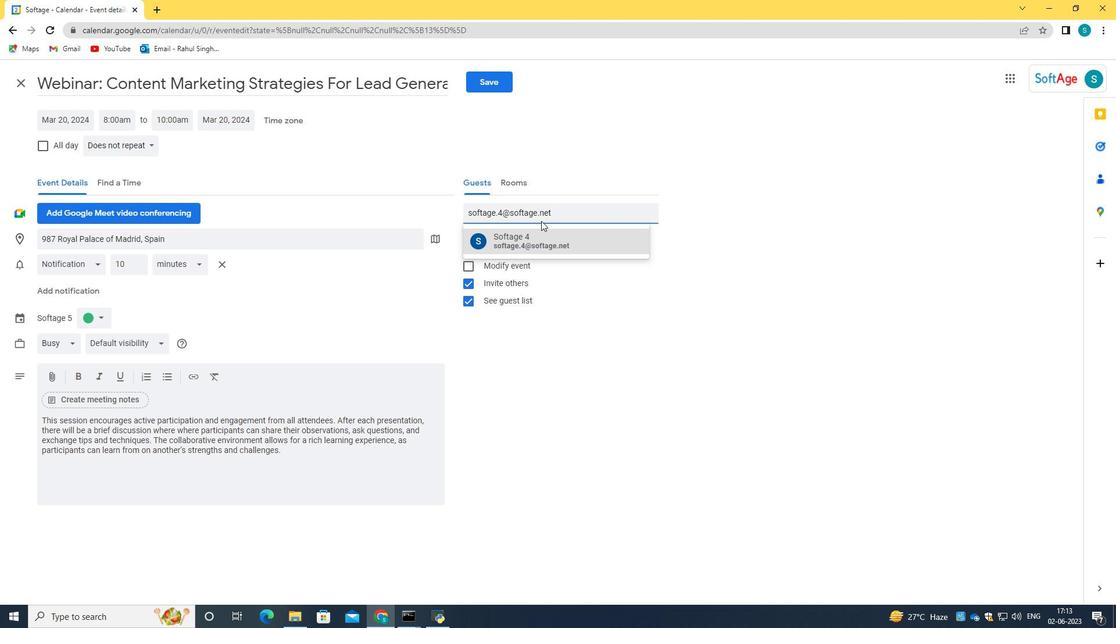 
Action: Mouse pressed left at (538, 241)
Screenshot: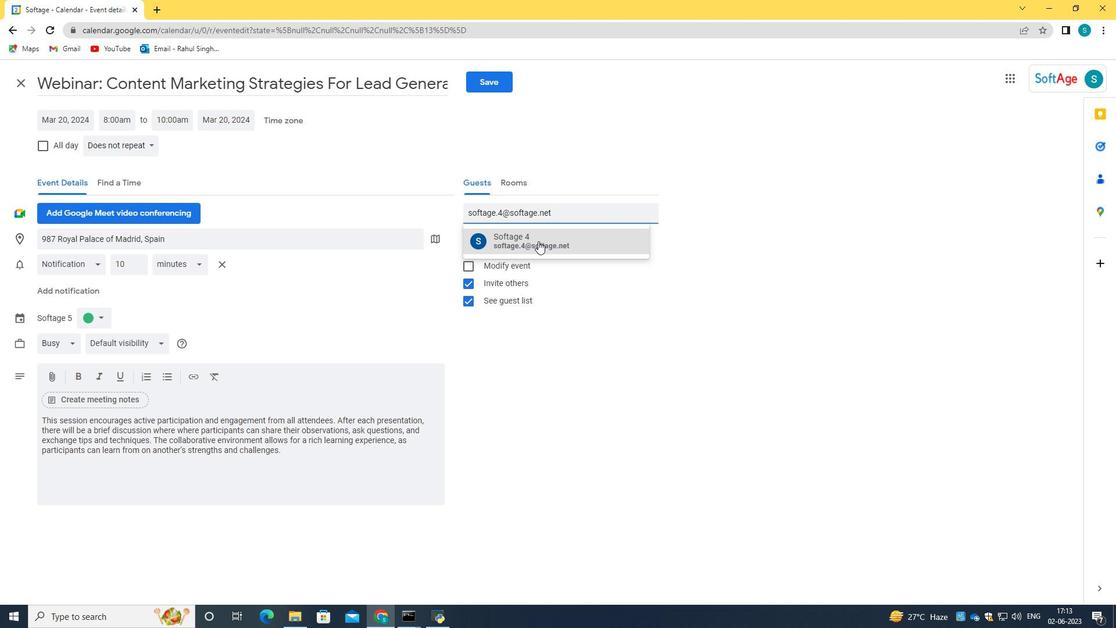 
Action: Mouse moved to (496, 209)
Screenshot: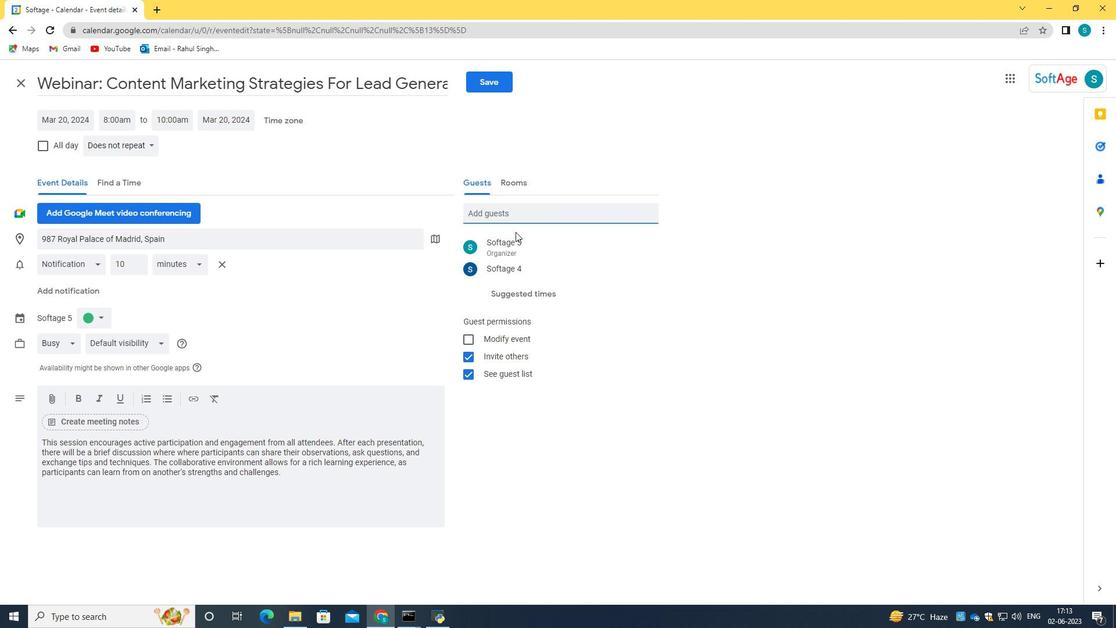 
Action: Key pressed softage.6<Key.shift>@softage.net
Screenshot: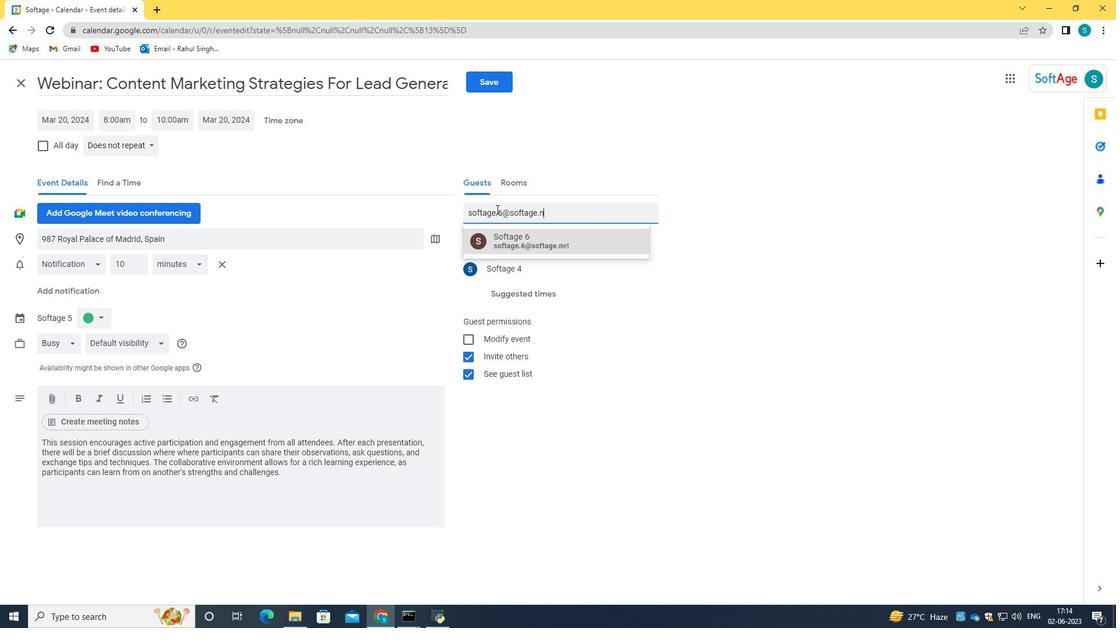 
Action: Mouse moved to (540, 250)
Screenshot: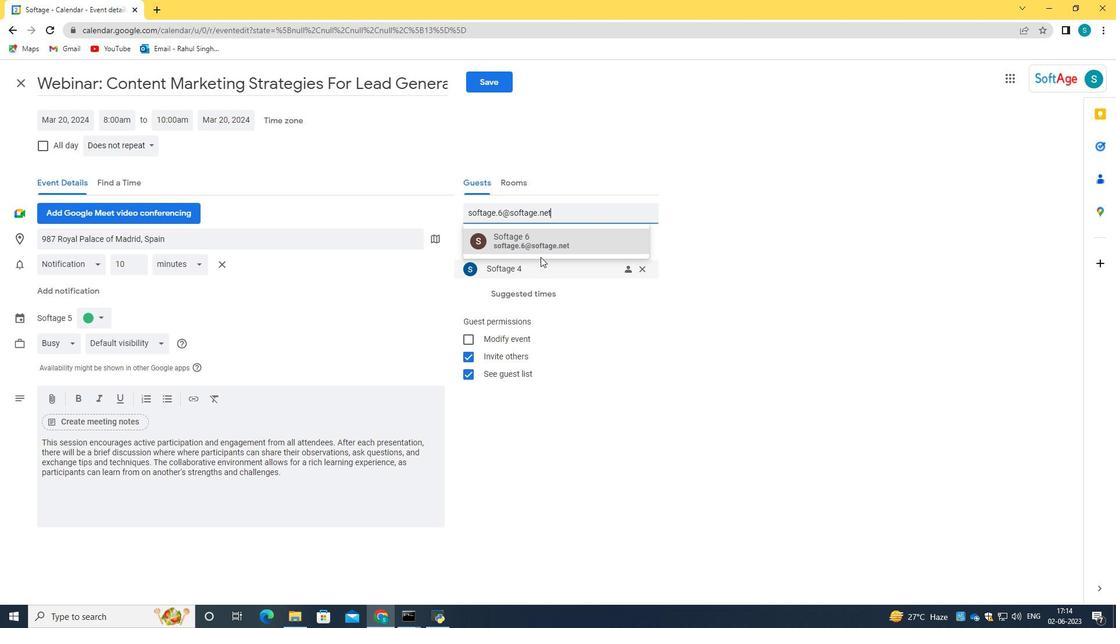 
Action: Mouse pressed left at (540, 250)
Screenshot: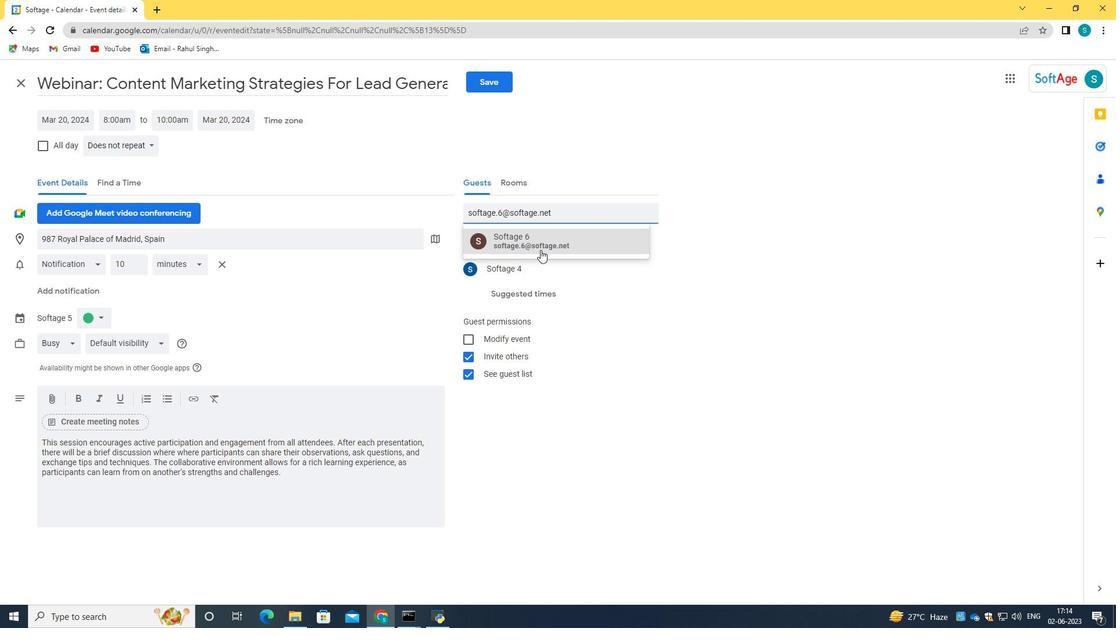 
Action: Mouse moved to (129, 146)
Screenshot: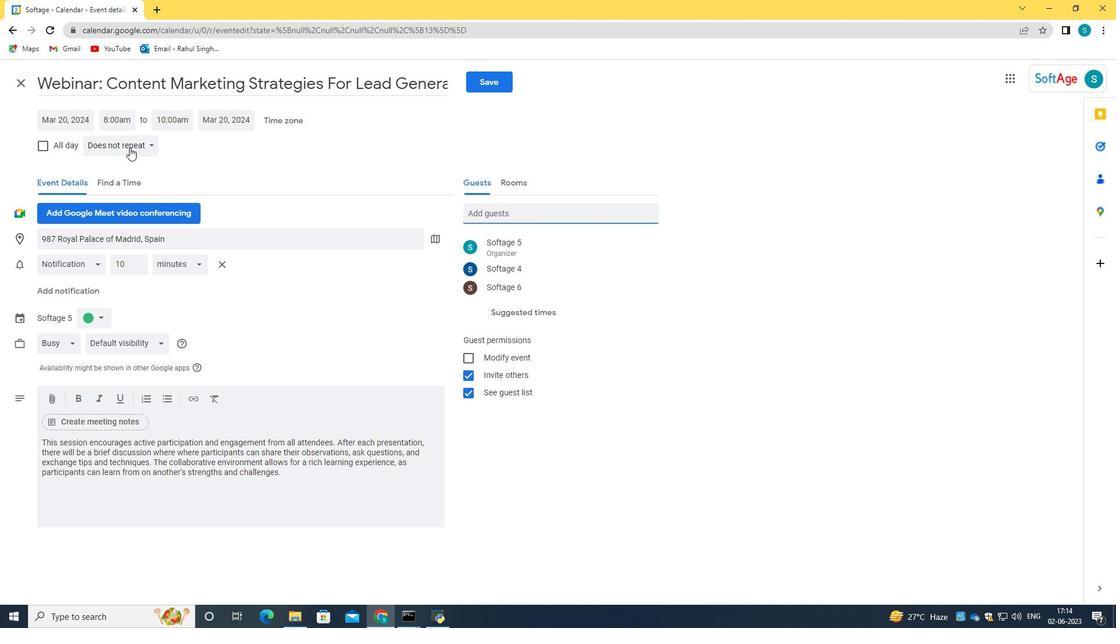 
Action: Mouse pressed left at (129, 146)
Screenshot: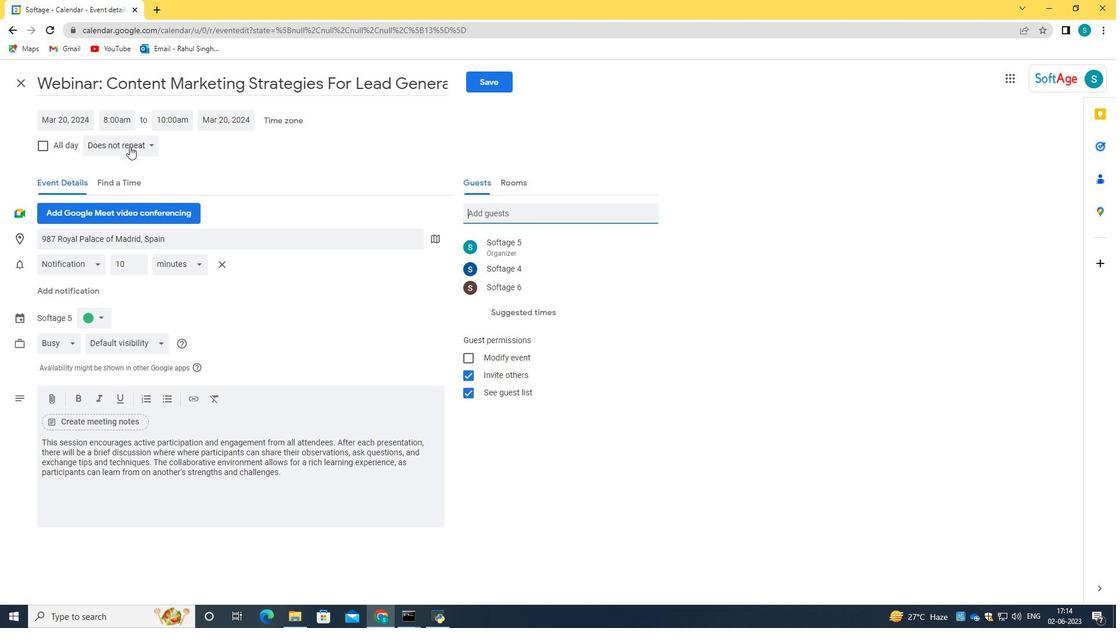 
Action: Mouse moved to (147, 250)
Screenshot: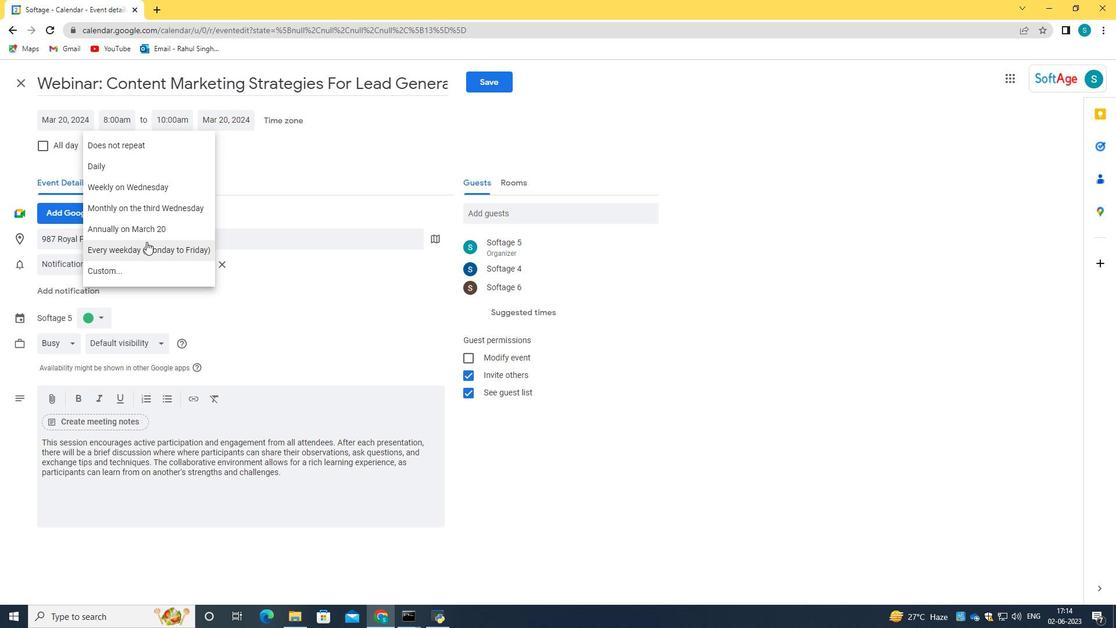
Action: Mouse pressed left at (147, 250)
Screenshot: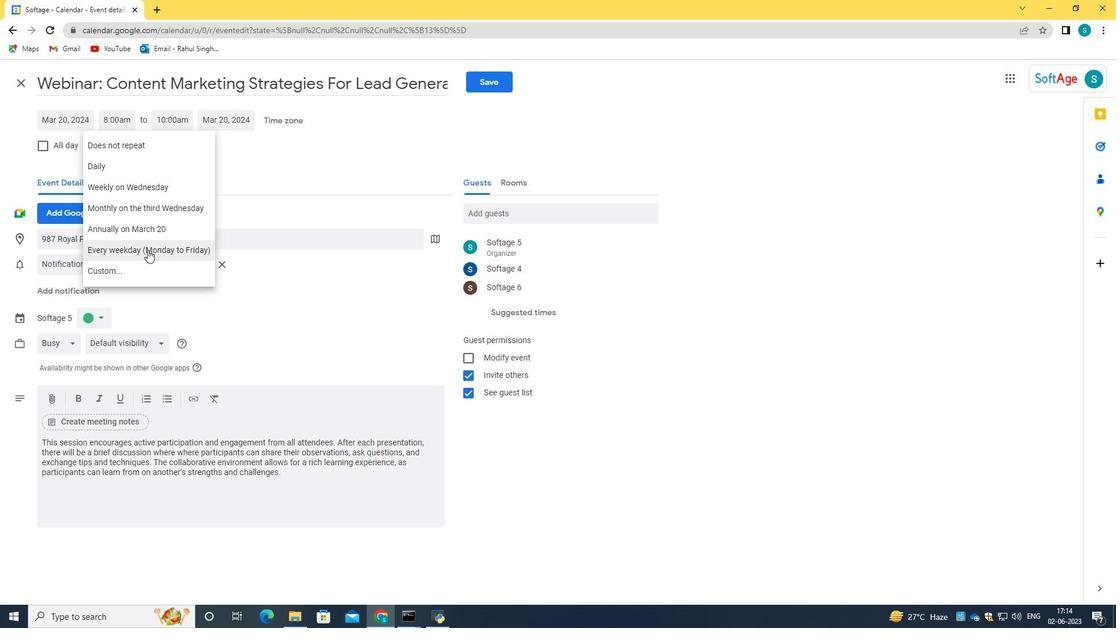 
Action: Mouse moved to (476, 82)
Screenshot: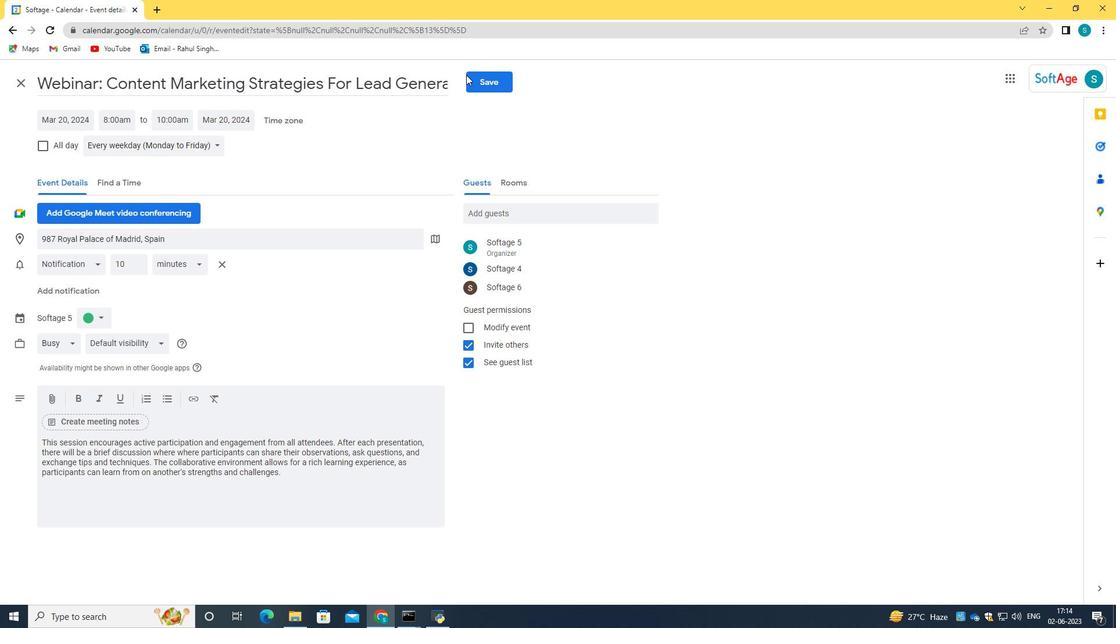 
Action: Mouse pressed left at (476, 82)
Screenshot: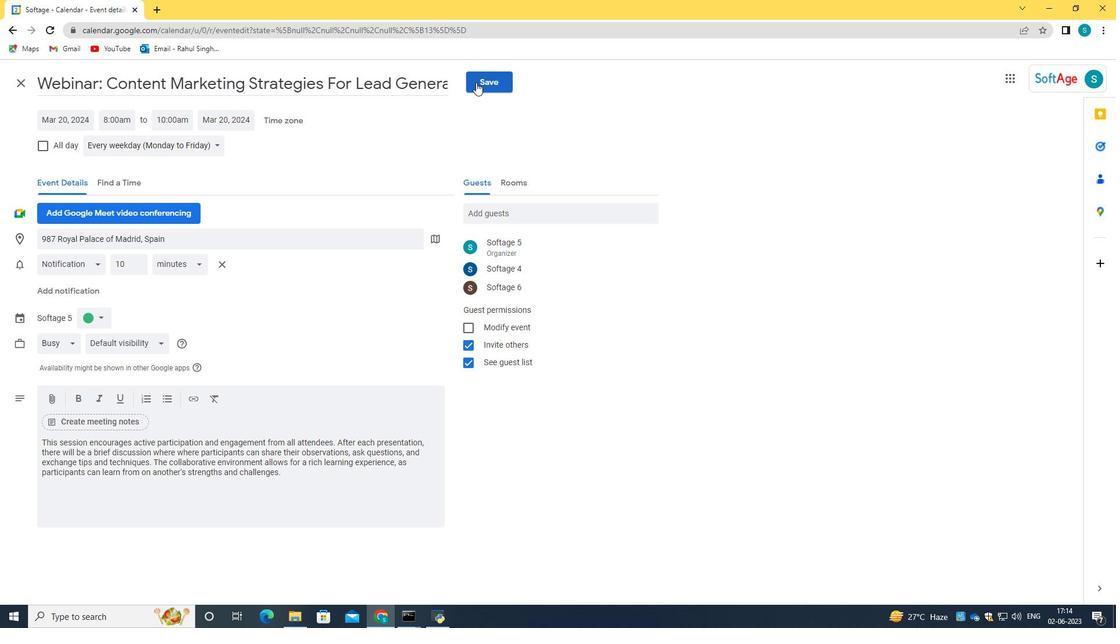 
Action: Mouse moved to (668, 361)
Screenshot: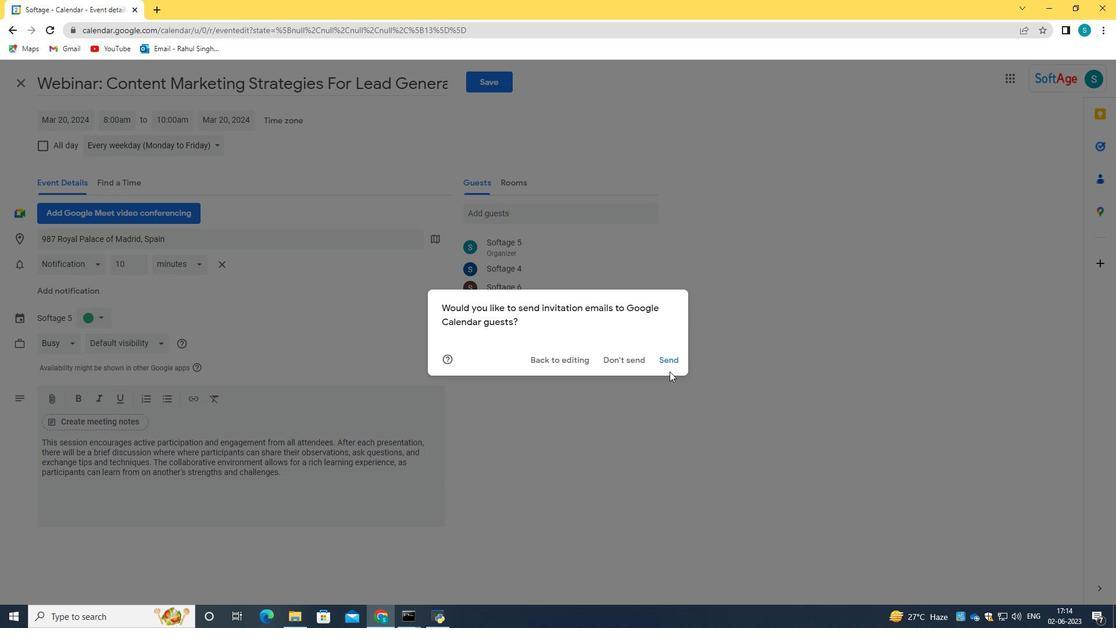 
Action: Mouse pressed left at (668, 361)
Screenshot: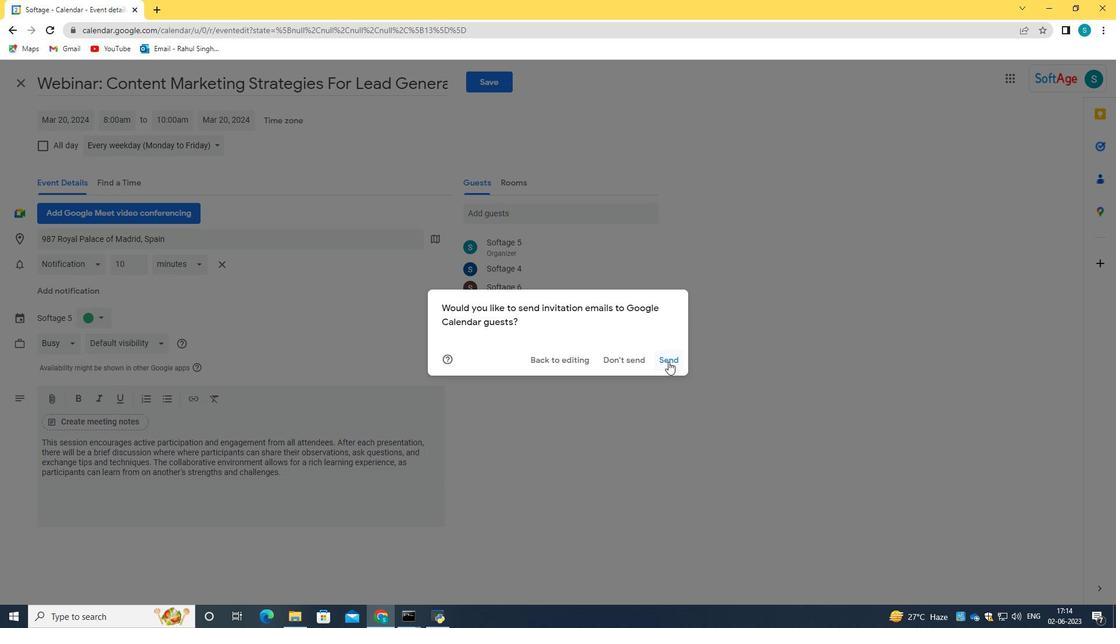 
